 Task: Look for space in San Jose, United States from 9th June, 2023 to 16th June, 2023 for 2 adults in price range Rs.8000 to Rs.16000. Place can be entire place with 2 bedrooms having 2 beds and 1 bathroom. Property type can be house, flat, guest house. Booking option can be shelf check-in. Required host language is English.
Action: Mouse pressed left at (453, 111)
Screenshot: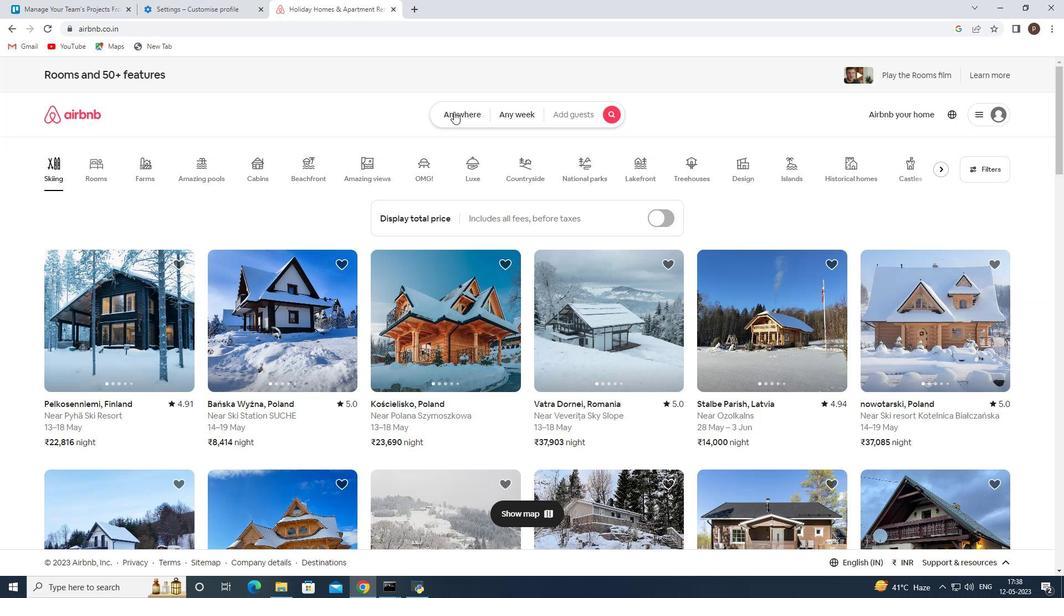 
Action: Mouse moved to (388, 152)
Screenshot: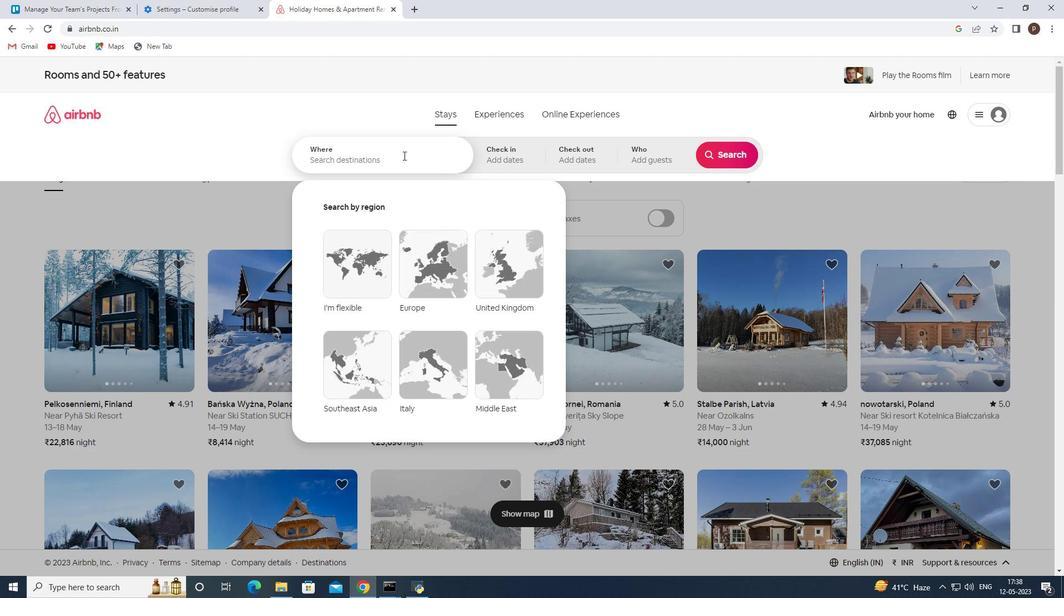 
Action: Mouse pressed left at (388, 152)
Screenshot: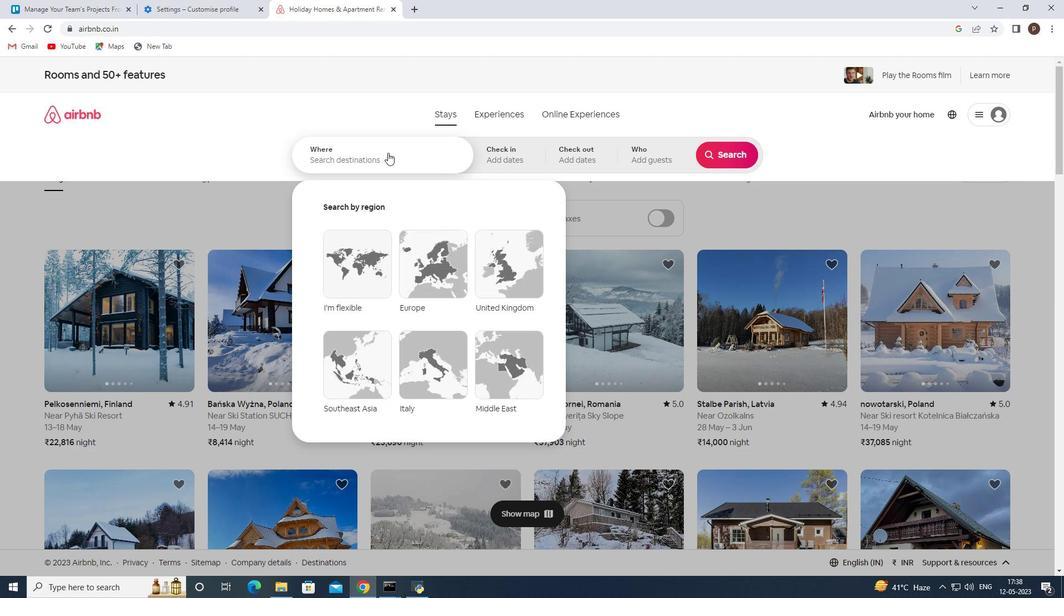 
Action: Mouse moved to (382, 157)
Screenshot: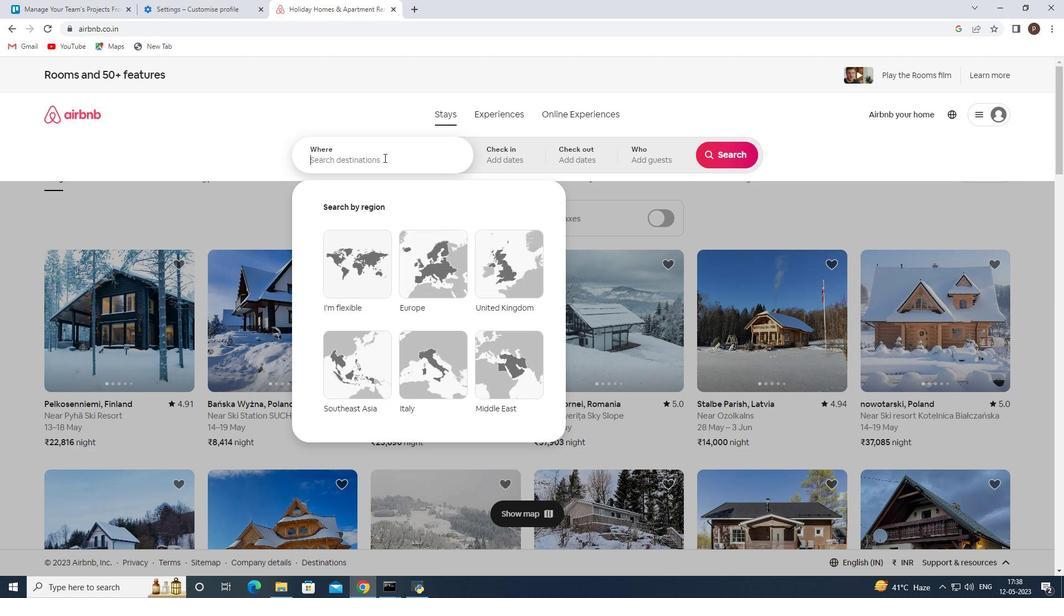 
Action: Key pressed <Key.caps_lock>S<Key.caps_lock>an<Key.space><Key.caps_lock>J<Key.caps_lock>ose,<Key.space>
Screenshot: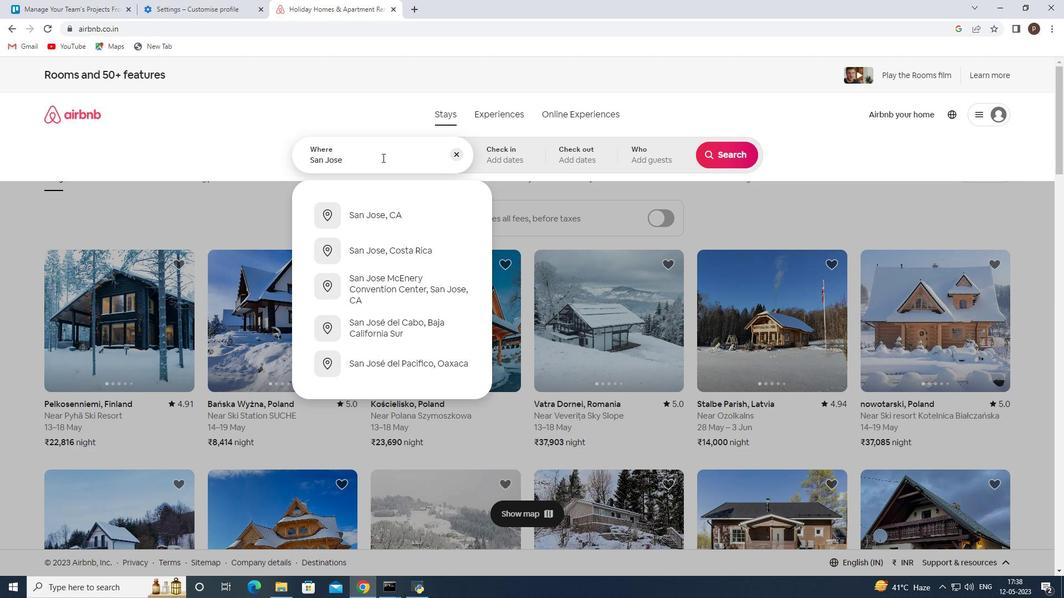 
Action: Mouse moved to (368, 250)
Screenshot: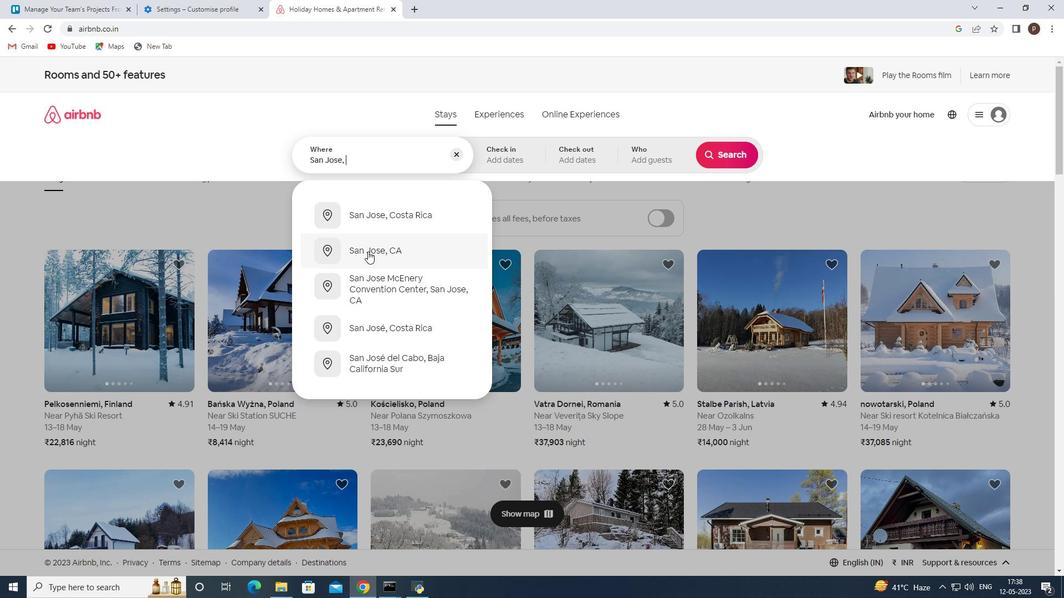 
Action: Mouse pressed left at (368, 250)
Screenshot: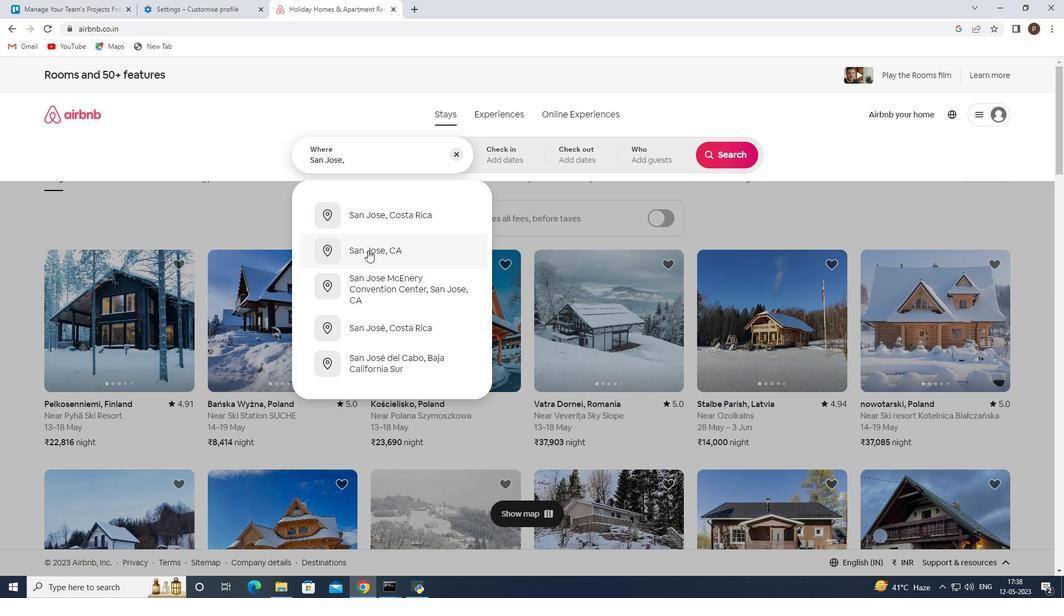 
Action: Mouse moved to (686, 312)
Screenshot: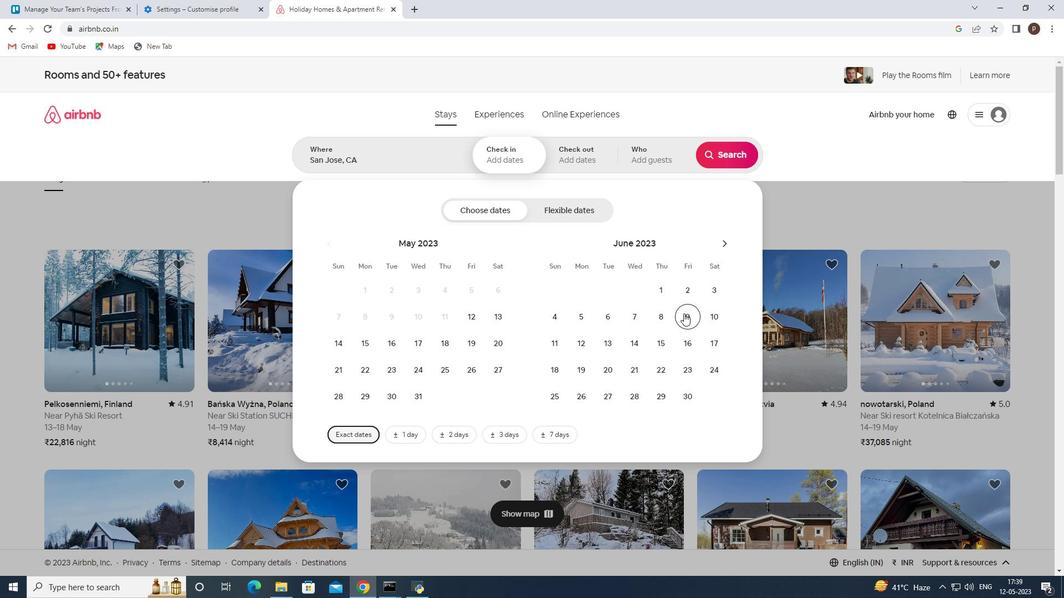 
Action: Mouse pressed left at (686, 312)
Screenshot: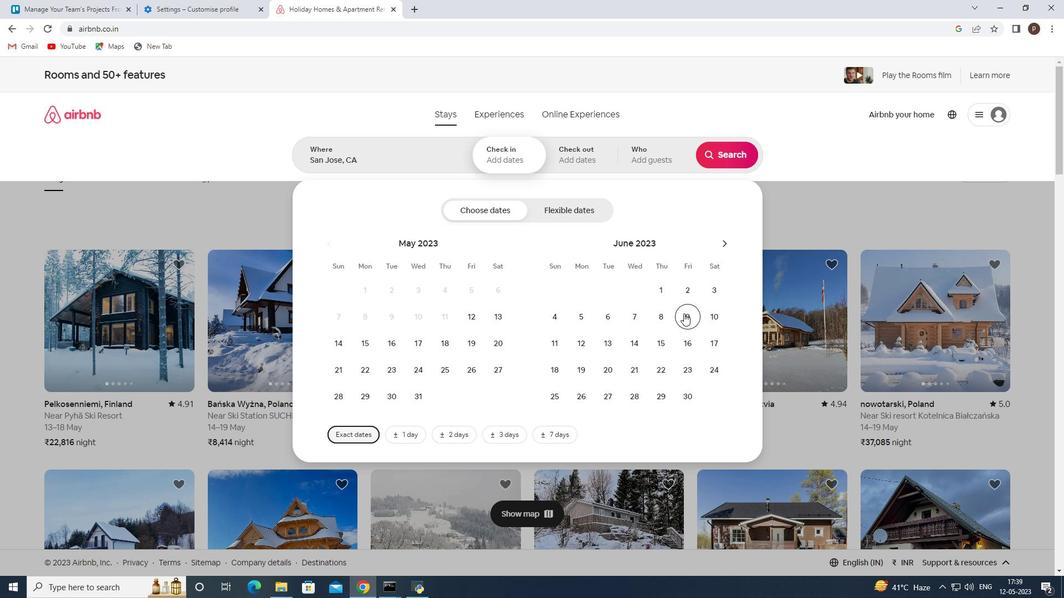 
Action: Mouse moved to (682, 342)
Screenshot: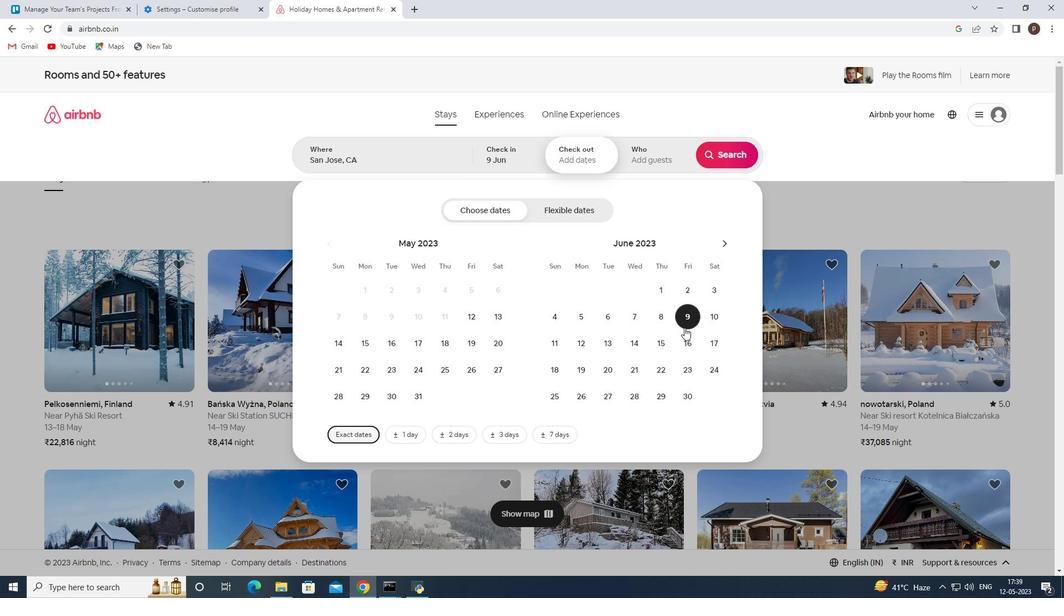 
Action: Mouse pressed left at (682, 342)
Screenshot: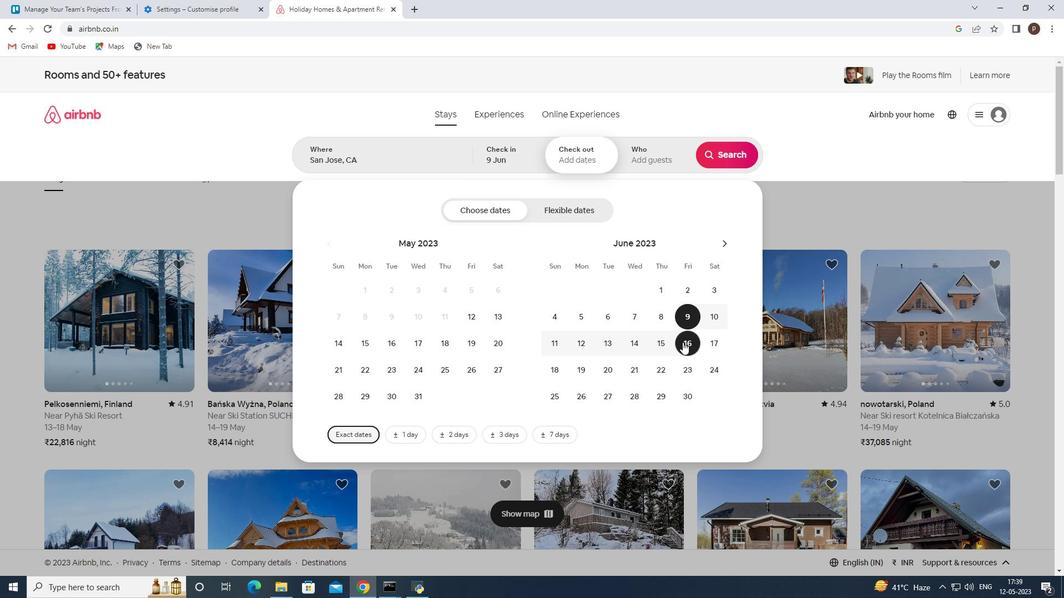 
Action: Mouse moved to (647, 160)
Screenshot: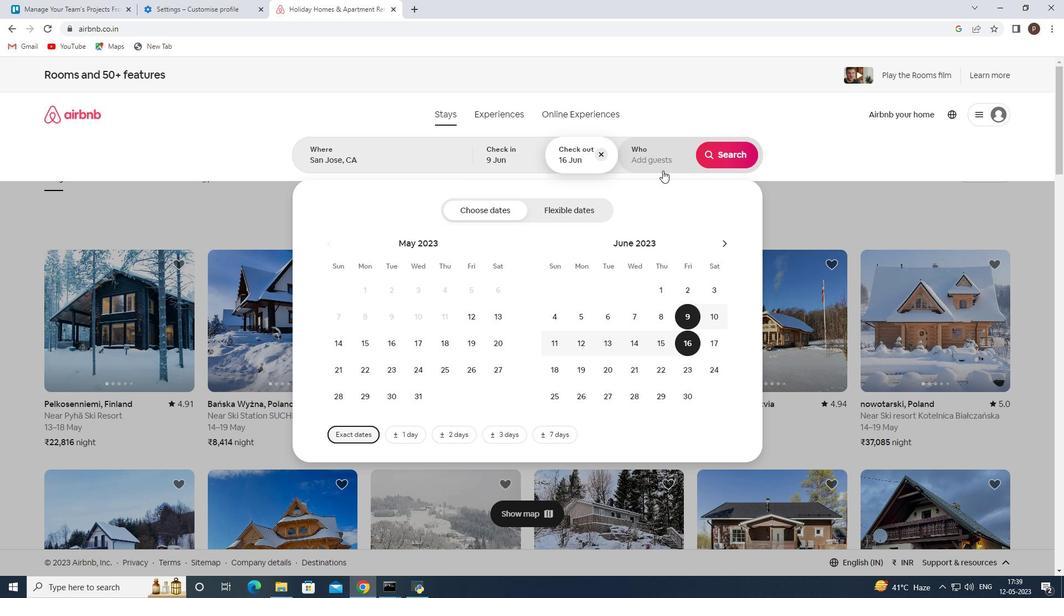 
Action: Mouse pressed left at (647, 160)
Screenshot: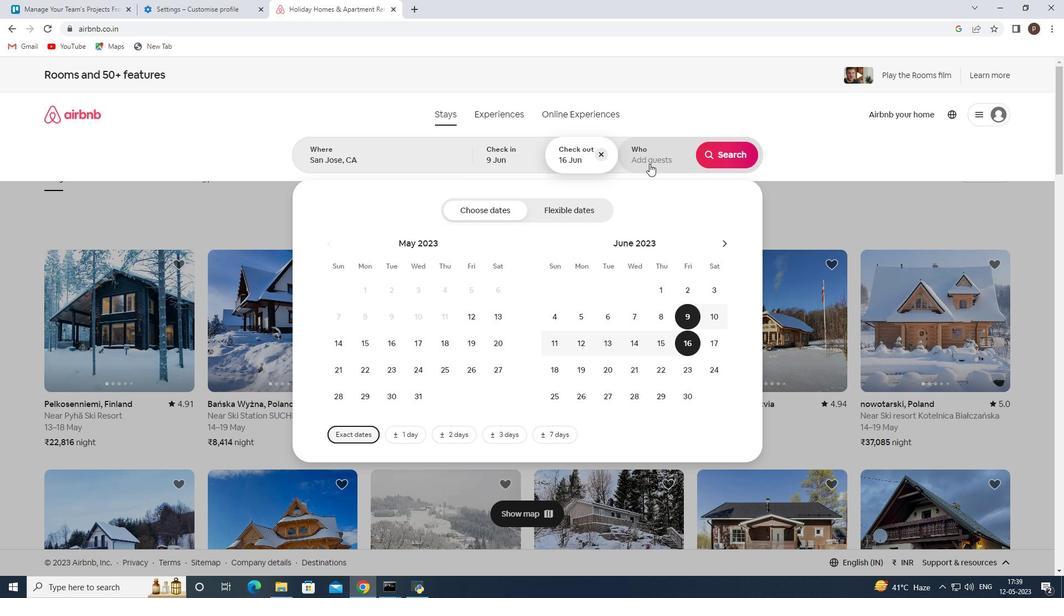 
Action: Mouse moved to (726, 210)
Screenshot: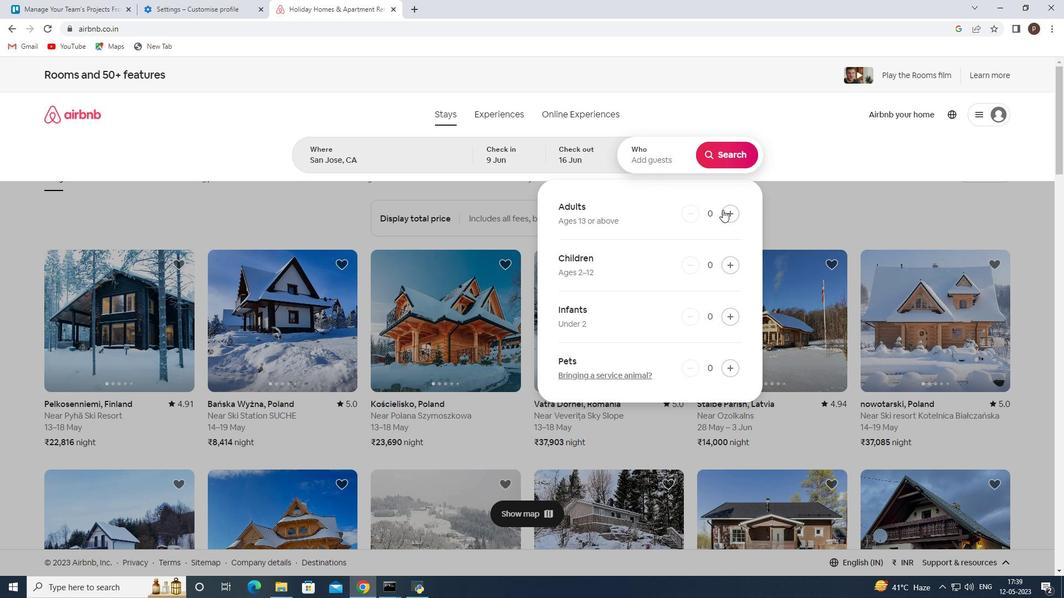 
Action: Mouse pressed left at (726, 210)
Screenshot: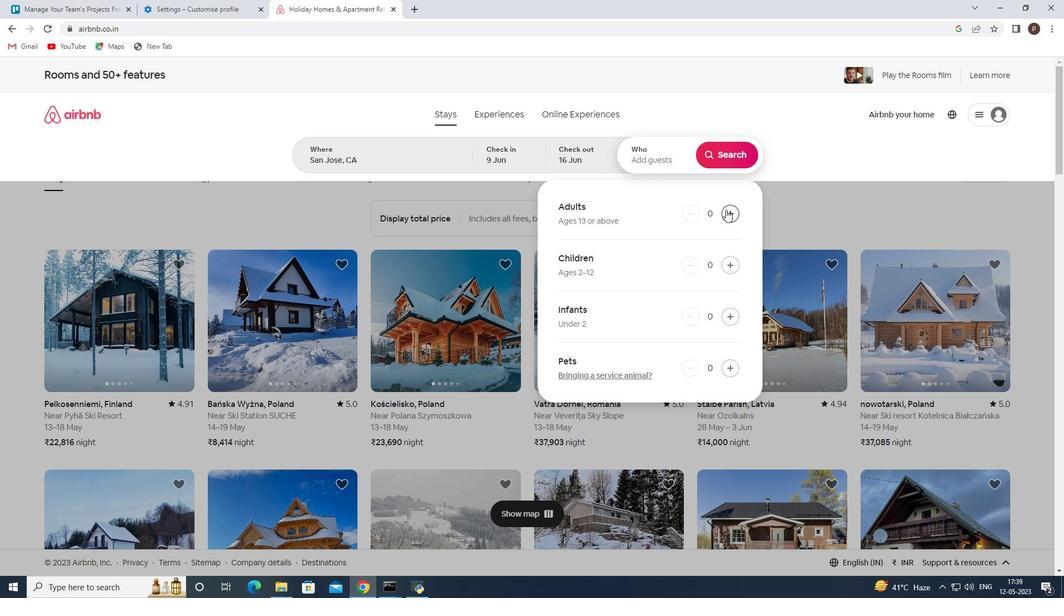 
Action: Mouse pressed left at (726, 210)
Screenshot: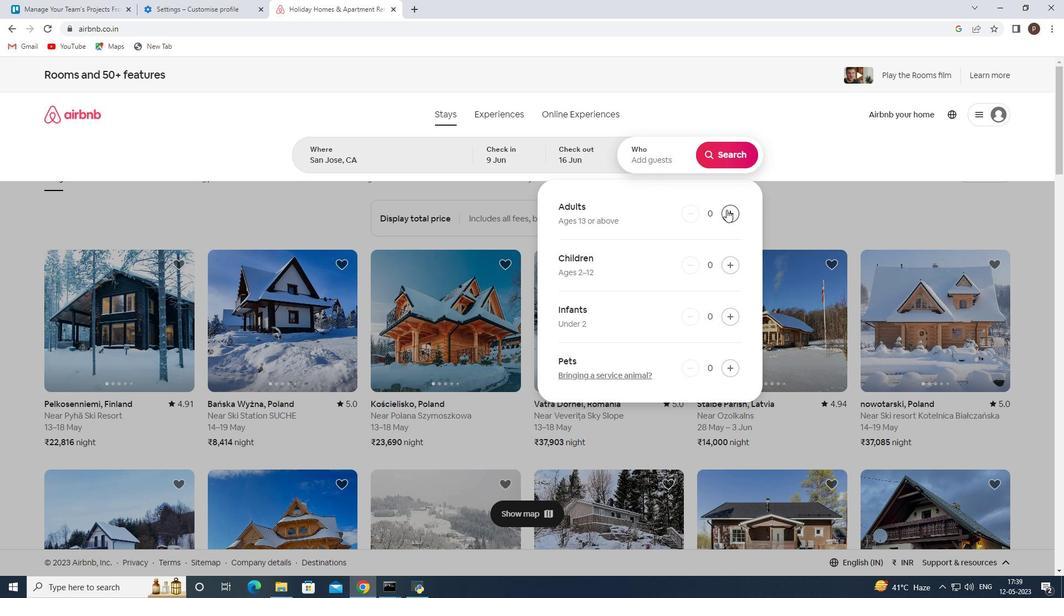 
Action: Mouse moved to (727, 153)
Screenshot: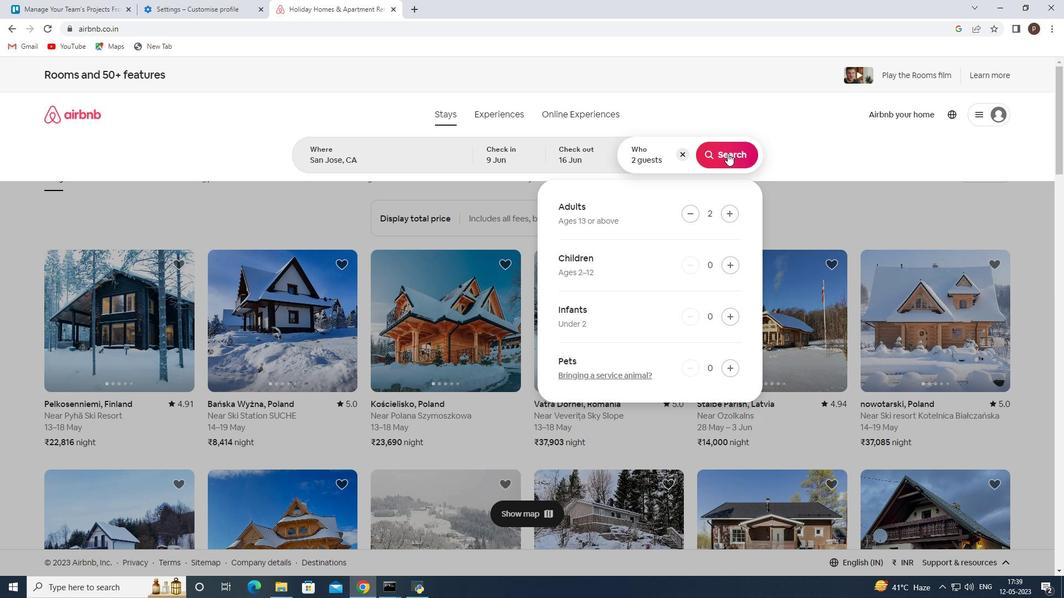 
Action: Mouse pressed left at (727, 153)
Screenshot: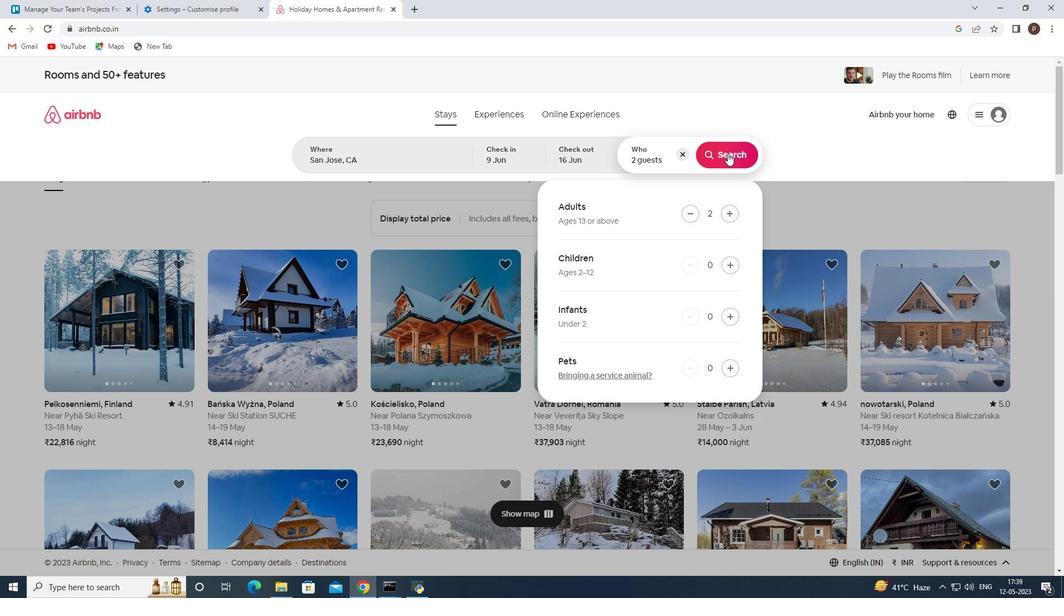 
Action: Mouse moved to (1003, 123)
Screenshot: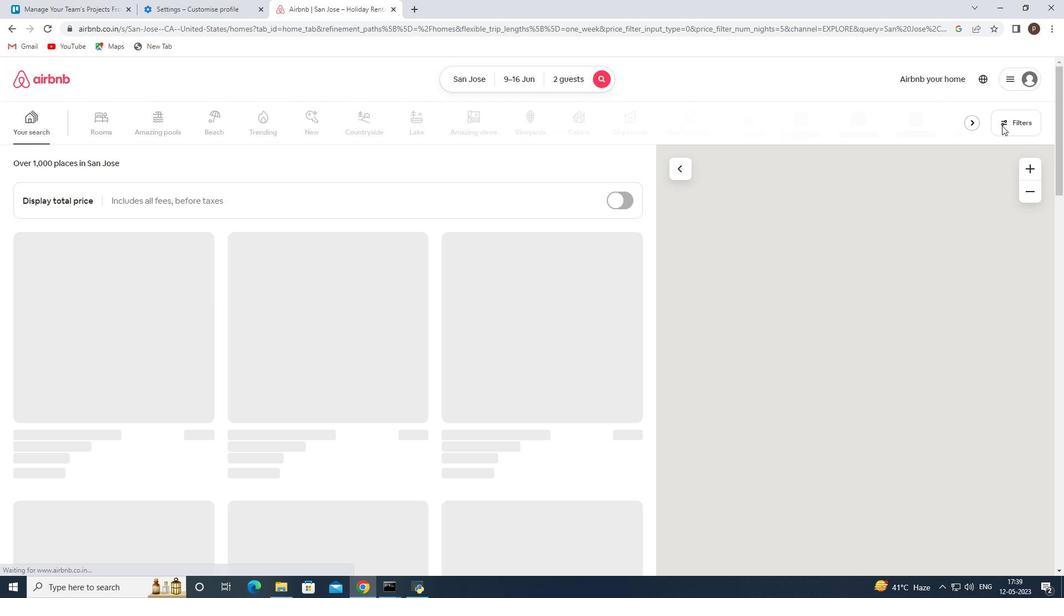 
Action: Mouse pressed left at (1003, 123)
Screenshot: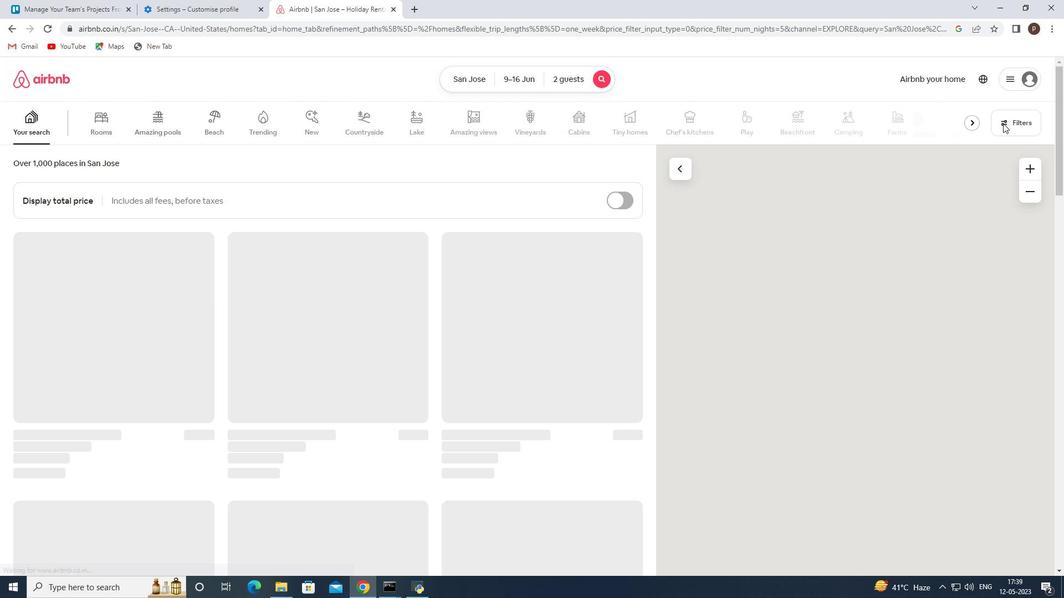 
Action: Mouse moved to (366, 398)
Screenshot: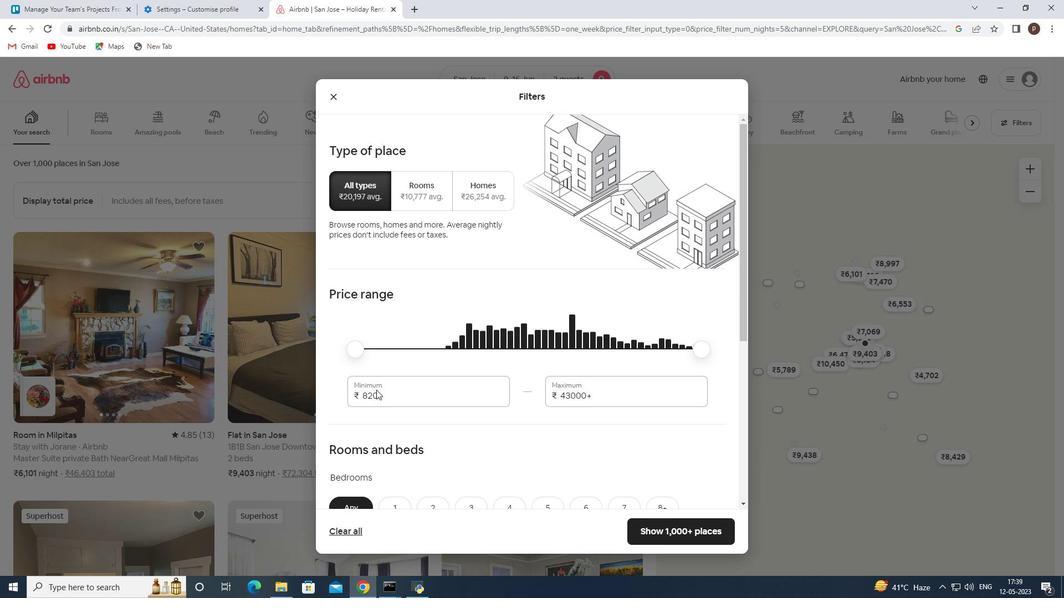 
Action: Mouse pressed left at (366, 398)
Screenshot: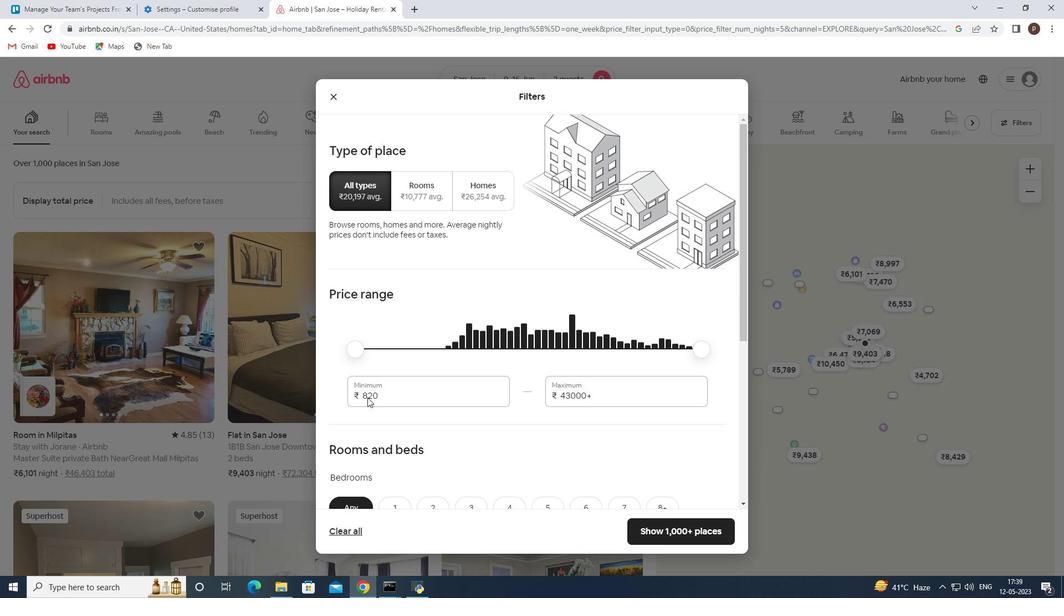 
Action: Mouse pressed left at (366, 398)
Screenshot: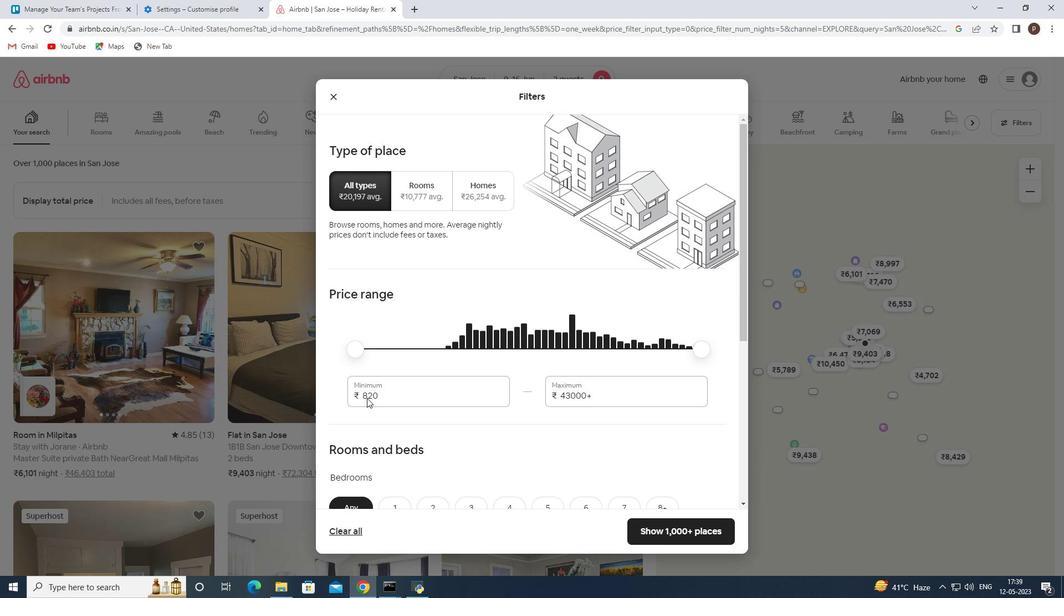 
Action: Key pressed 8000<Key.tab>16000
Screenshot: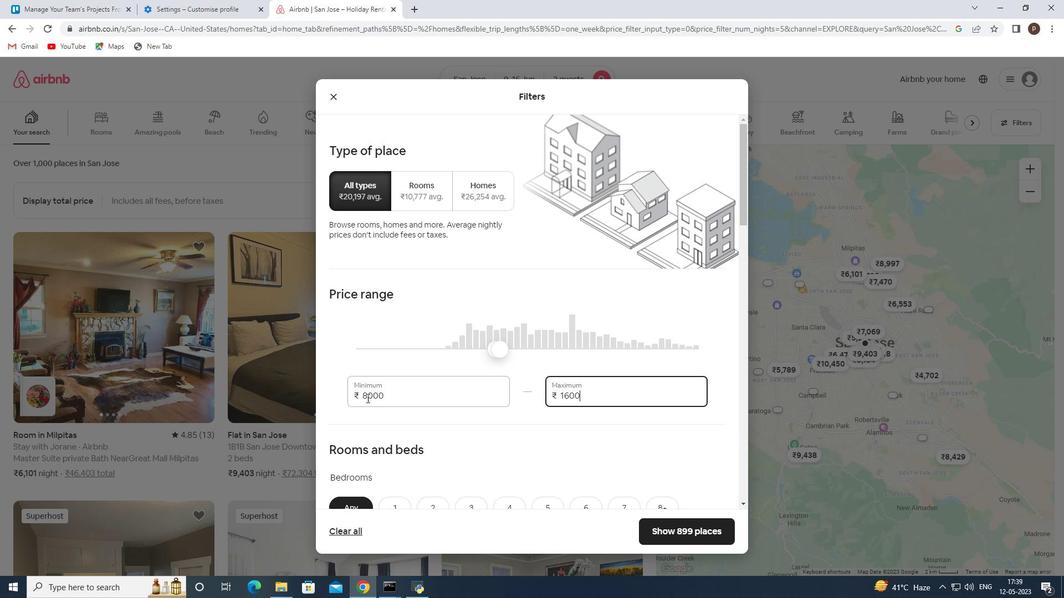 
Action: Mouse moved to (366, 398)
Screenshot: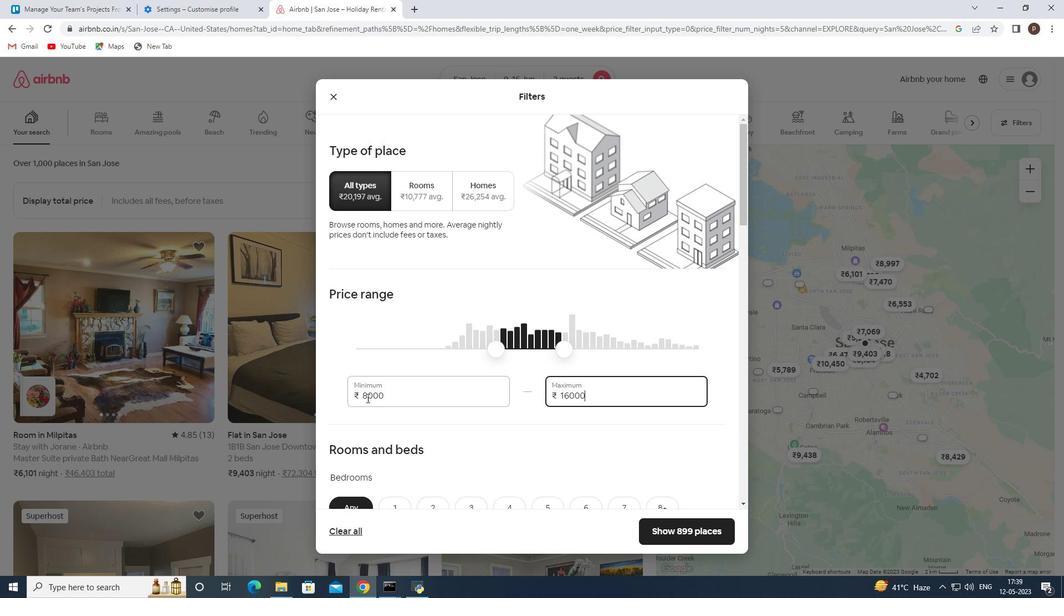 
Action: Mouse scrolled (366, 397) with delta (0, 0)
Screenshot: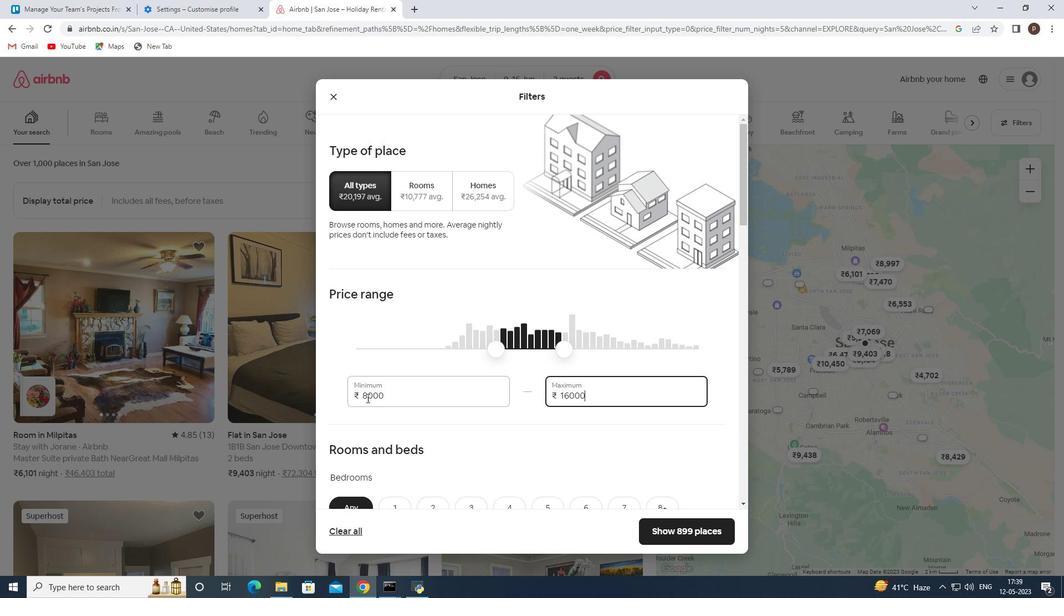 
Action: Mouse moved to (366, 399)
Screenshot: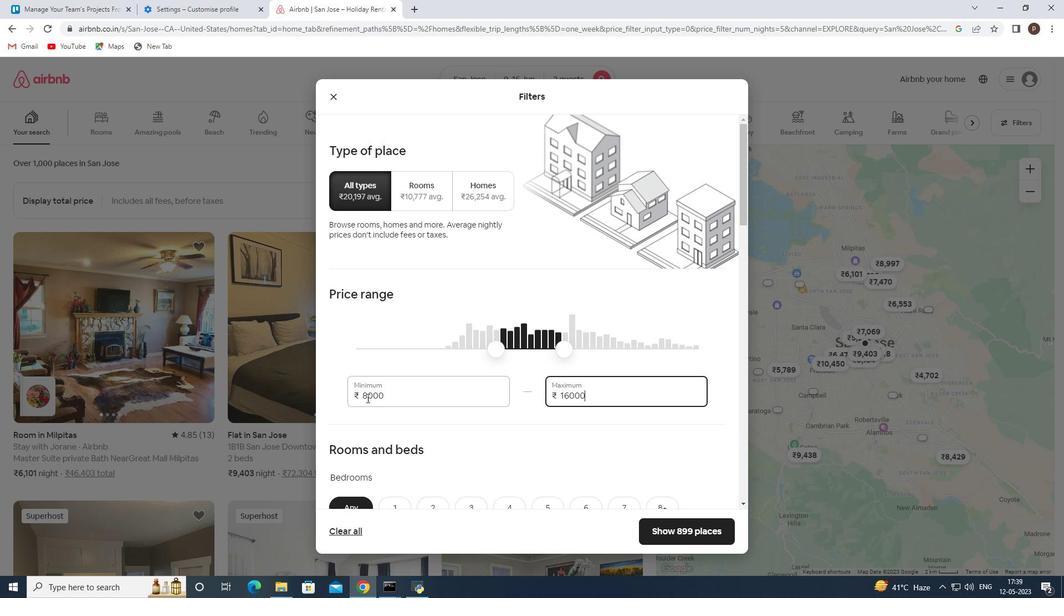 
Action: Mouse scrolled (366, 398) with delta (0, 0)
Screenshot: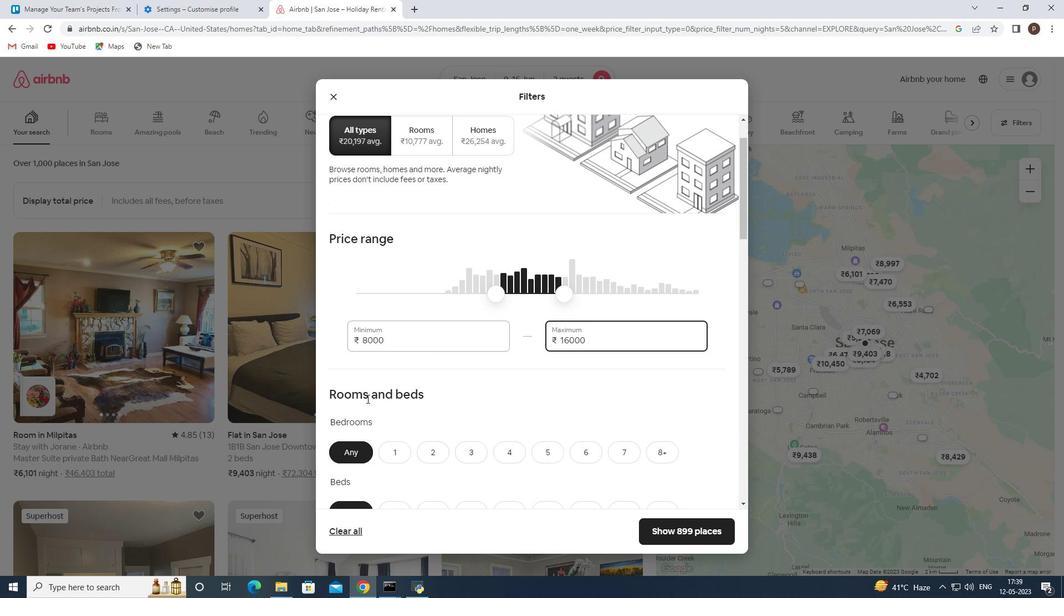 
Action: Mouse scrolled (366, 398) with delta (0, 0)
Screenshot: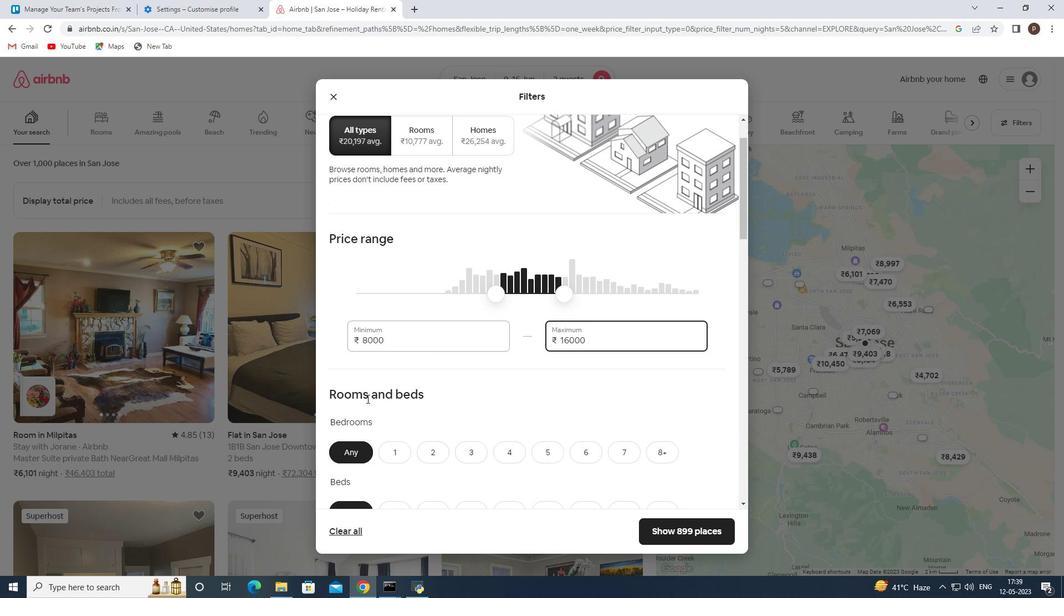 
Action: Mouse moved to (363, 389)
Screenshot: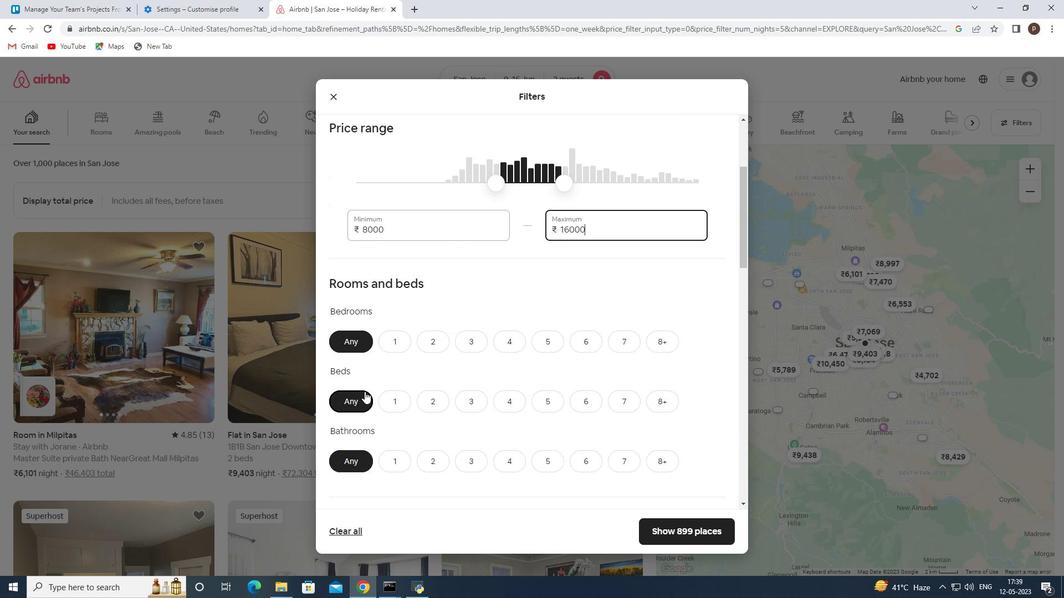 
Action: Mouse scrolled (363, 388) with delta (0, 0)
Screenshot: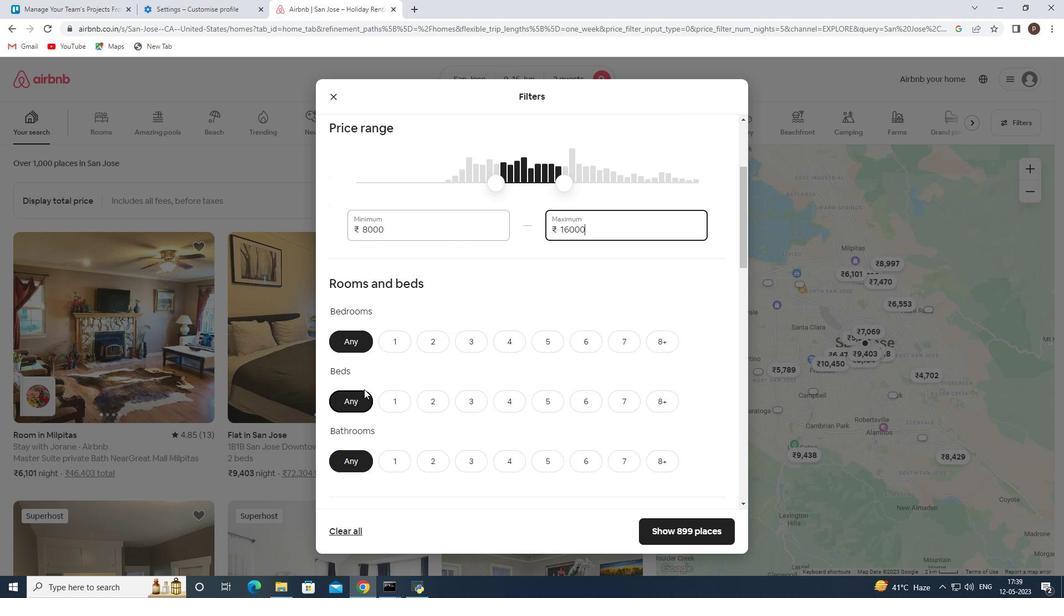 
Action: Mouse moved to (434, 284)
Screenshot: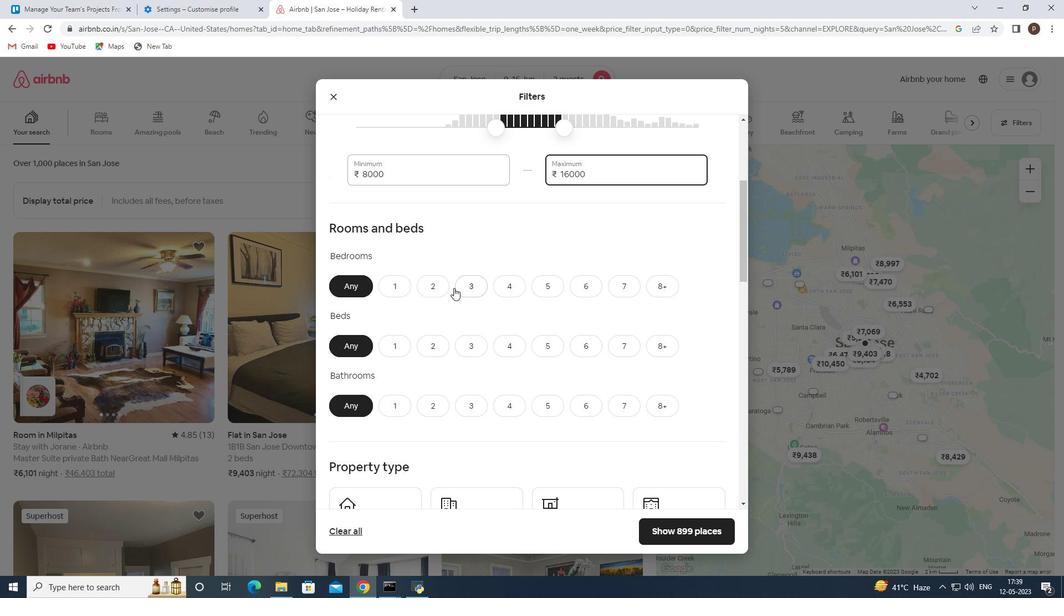 
Action: Mouse pressed left at (434, 284)
Screenshot: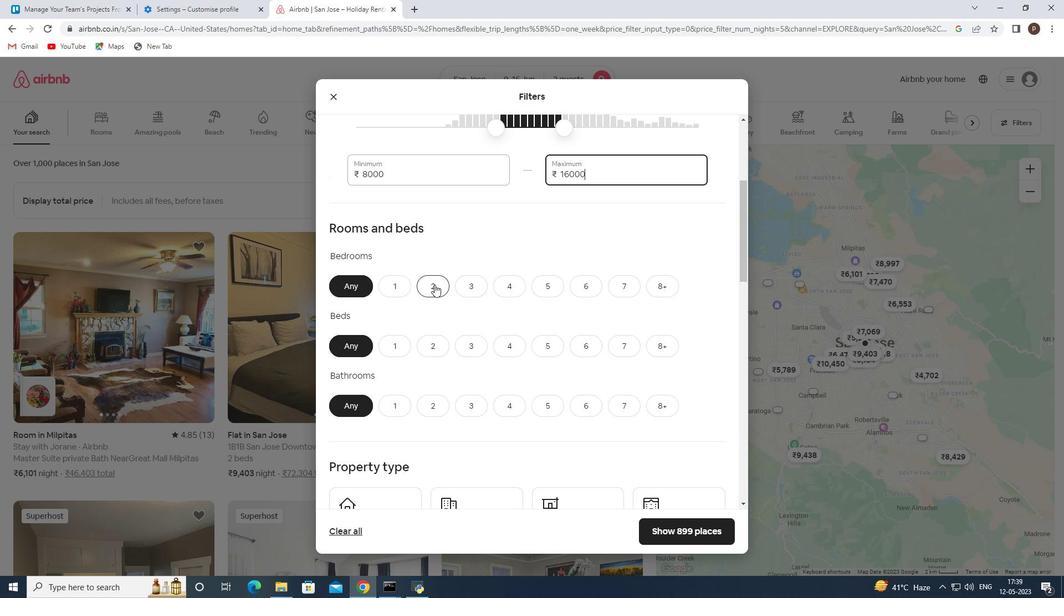 
Action: Mouse moved to (432, 342)
Screenshot: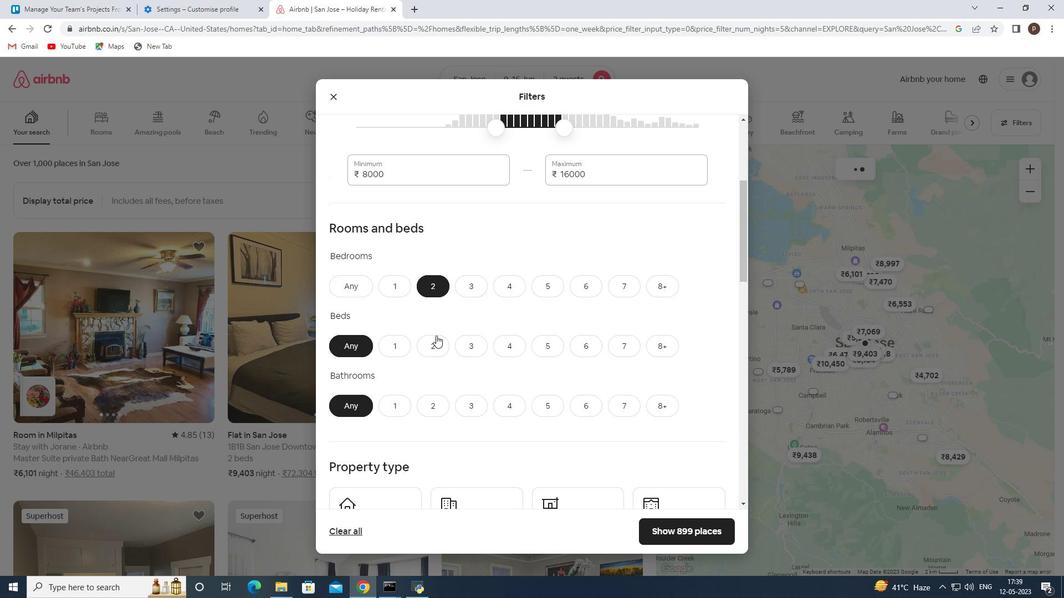 
Action: Mouse pressed left at (432, 342)
Screenshot: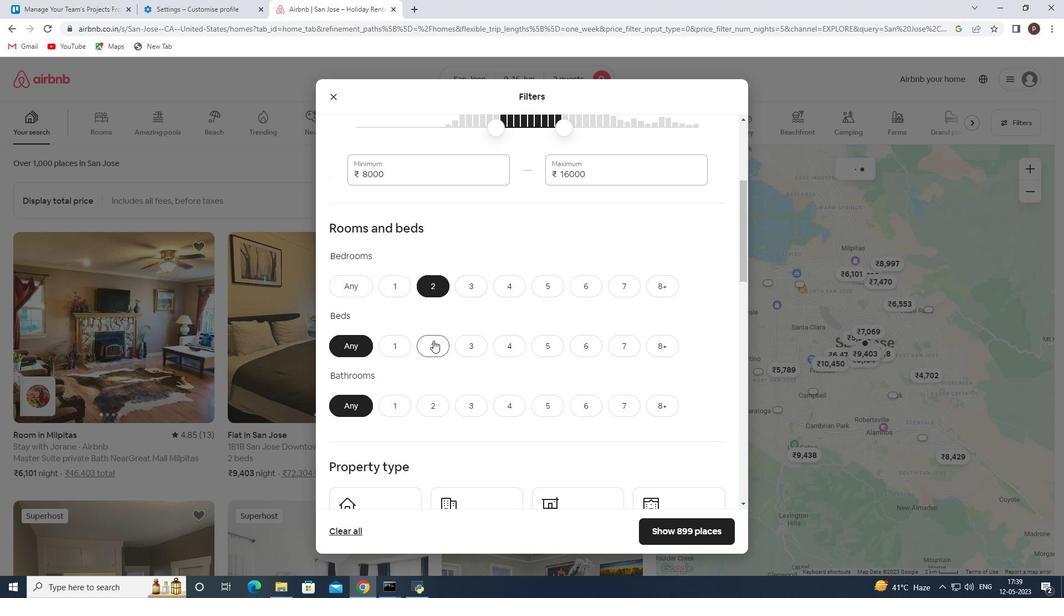 
Action: Mouse moved to (399, 408)
Screenshot: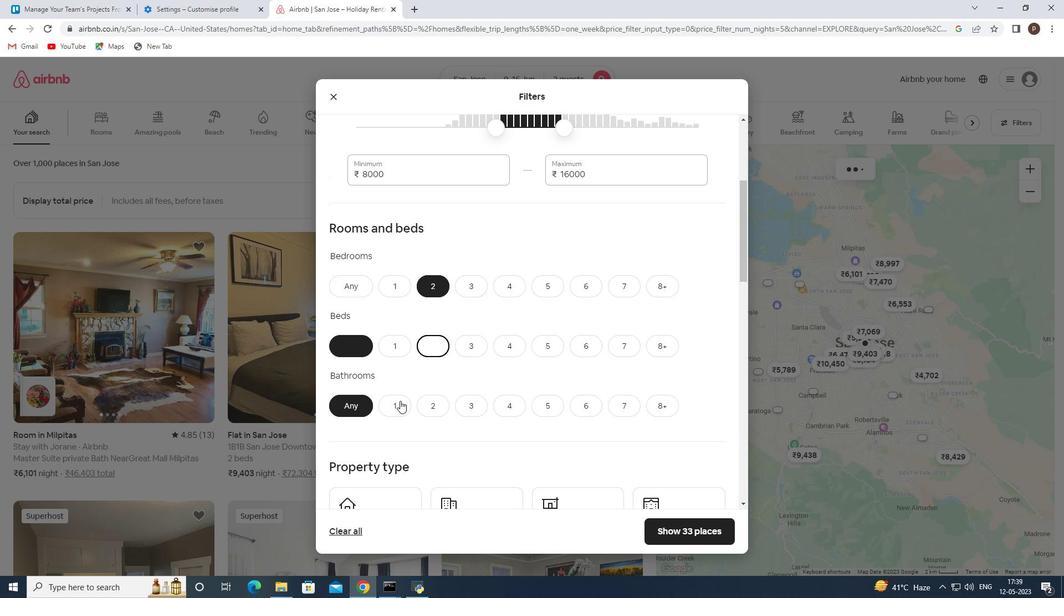 
Action: Mouse pressed left at (399, 408)
Screenshot: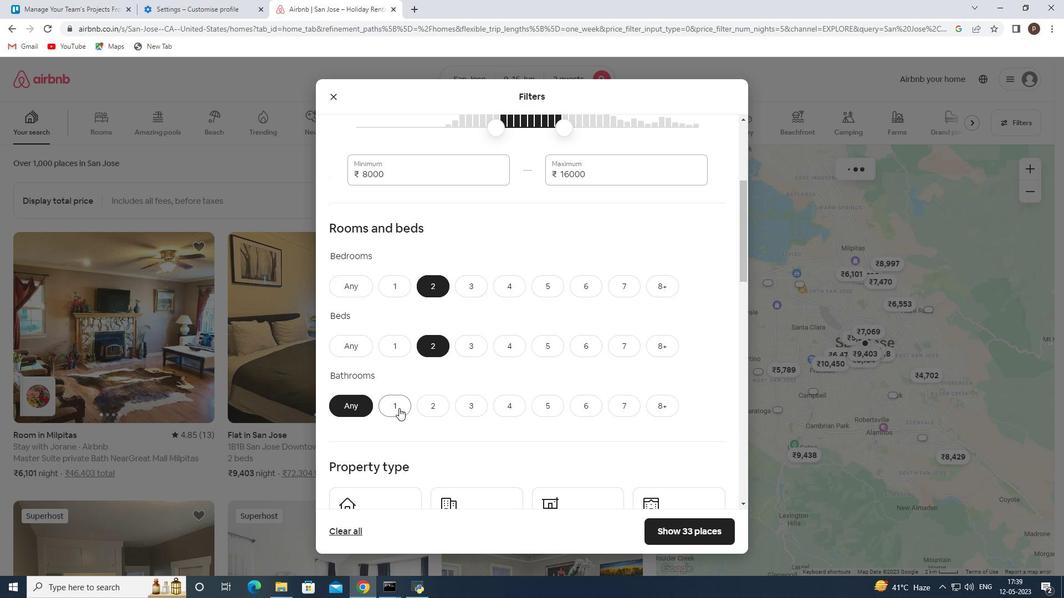
Action: Mouse moved to (398, 407)
Screenshot: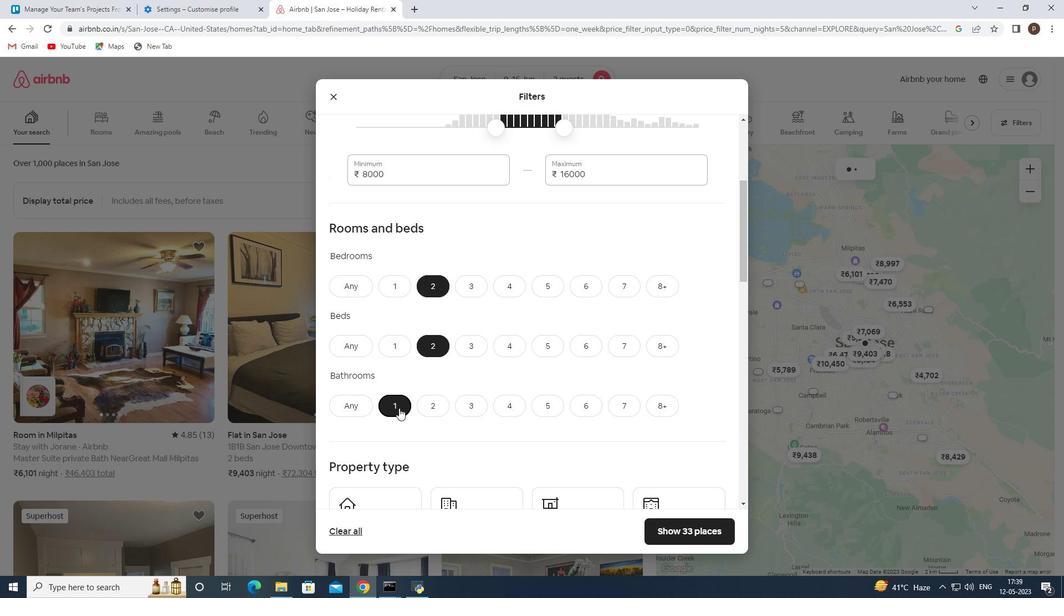 
Action: Mouse scrolled (398, 406) with delta (0, 0)
Screenshot: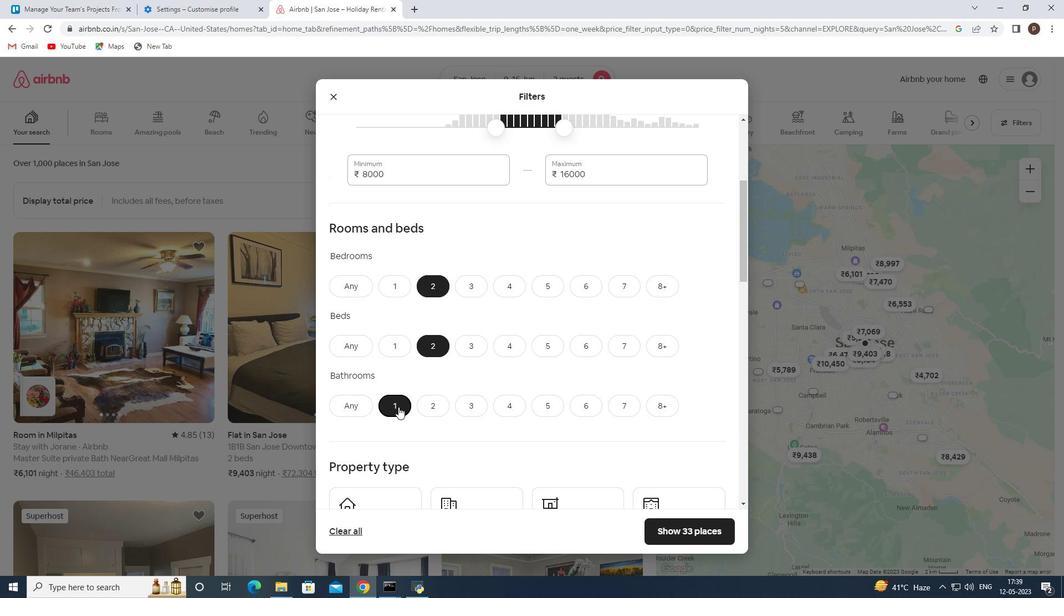 
Action: Mouse moved to (465, 365)
Screenshot: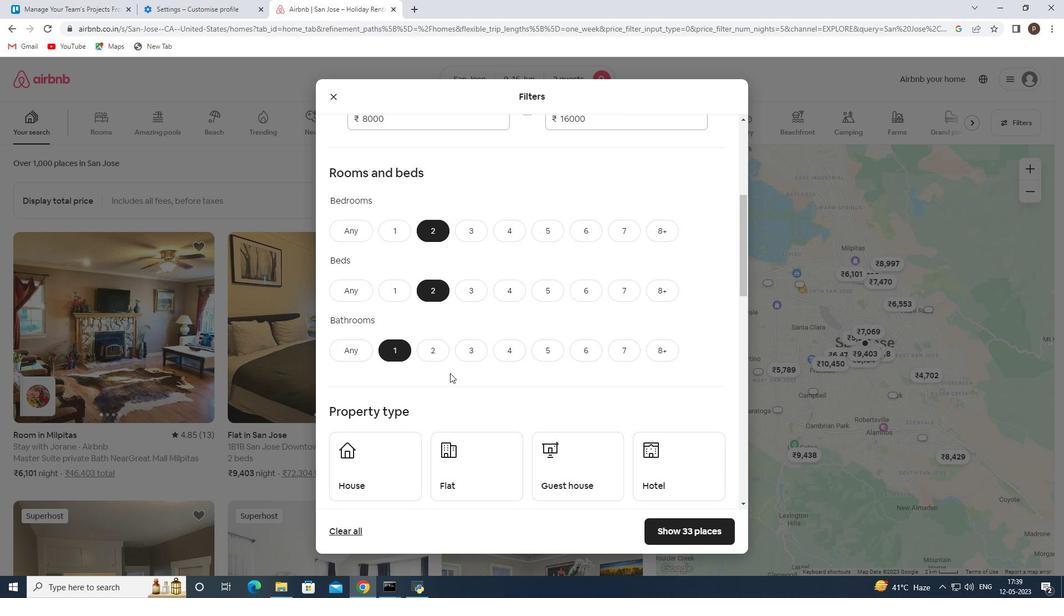 
Action: Mouse scrolled (465, 364) with delta (0, 0)
Screenshot: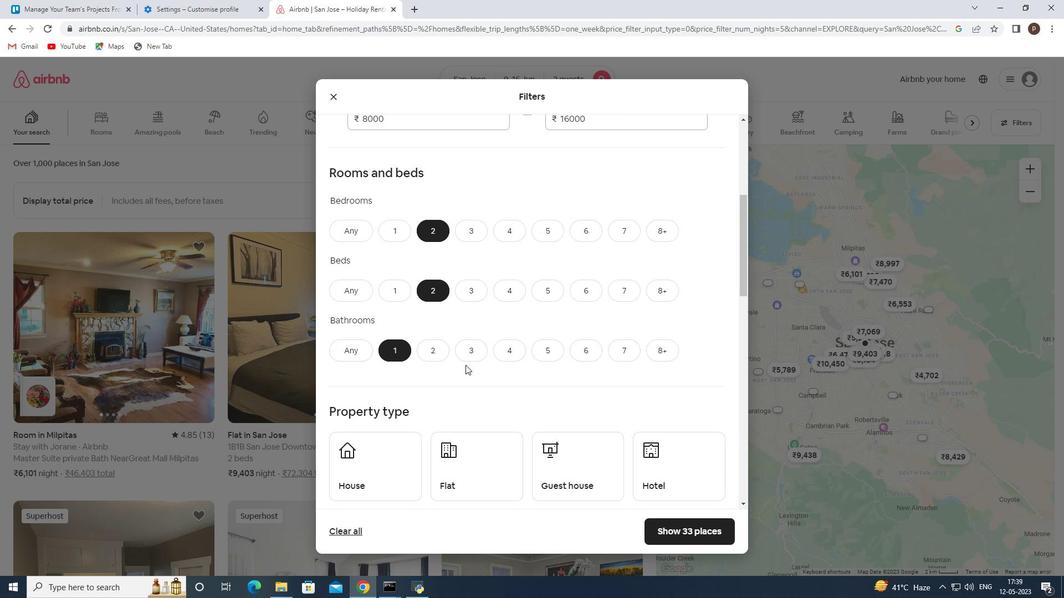 
Action: Mouse scrolled (465, 364) with delta (0, 0)
Screenshot: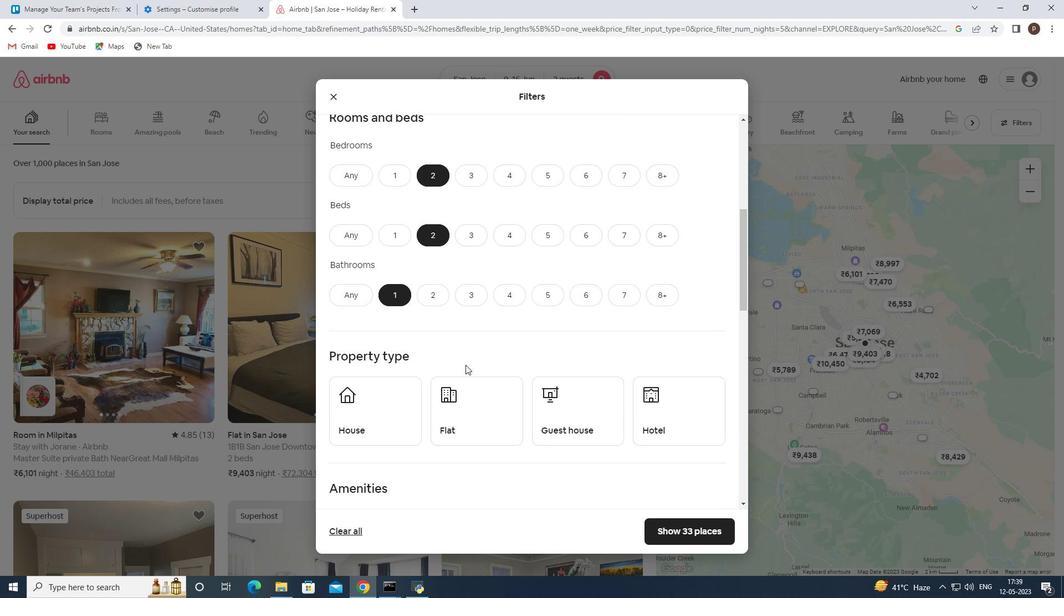 
Action: Mouse moved to (396, 370)
Screenshot: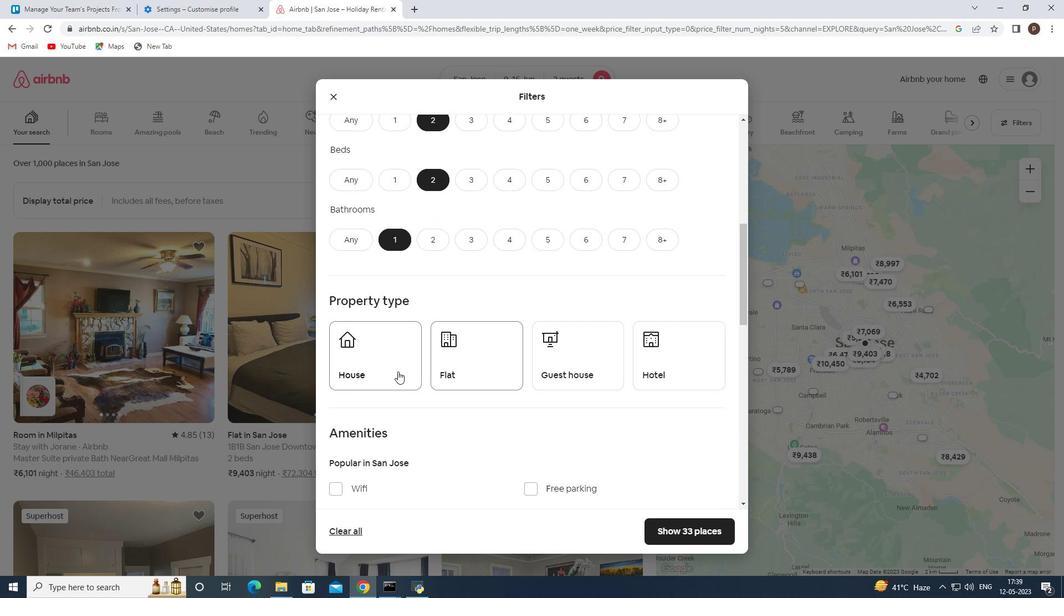 
Action: Mouse pressed left at (396, 370)
Screenshot: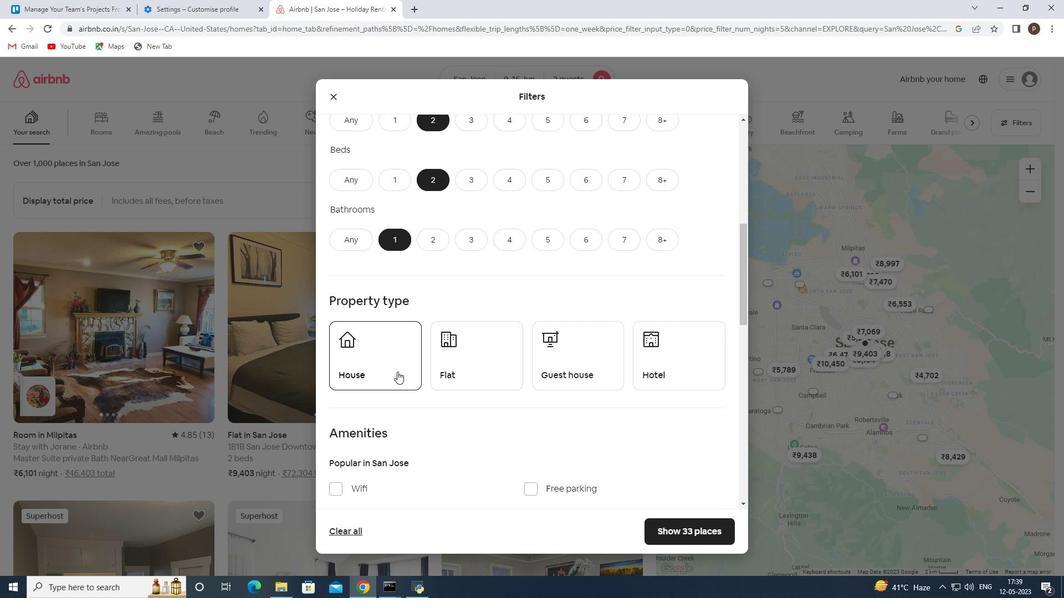 
Action: Mouse moved to (492, 373)
Screenshot: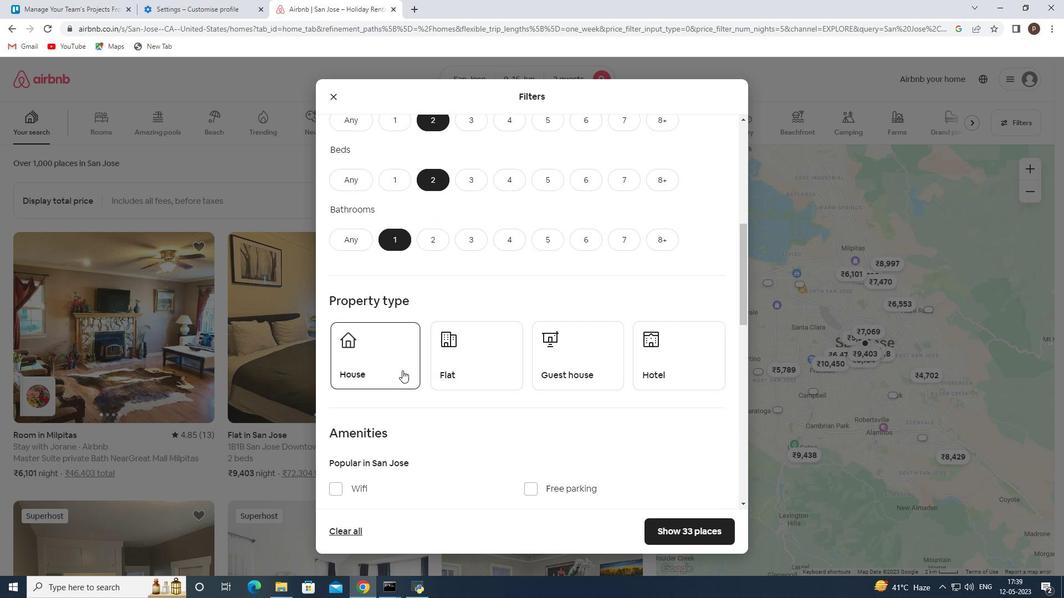 
Action: Mouse pressed left at (492, 373)
Screenshot: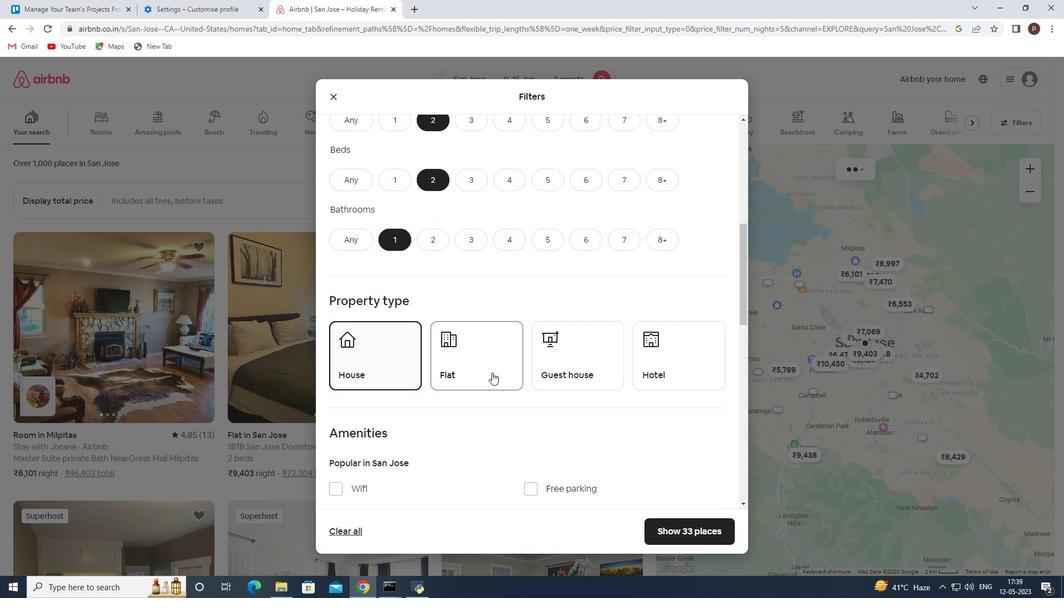 
Action: Mouse moved to (575, 371)
Screenshot: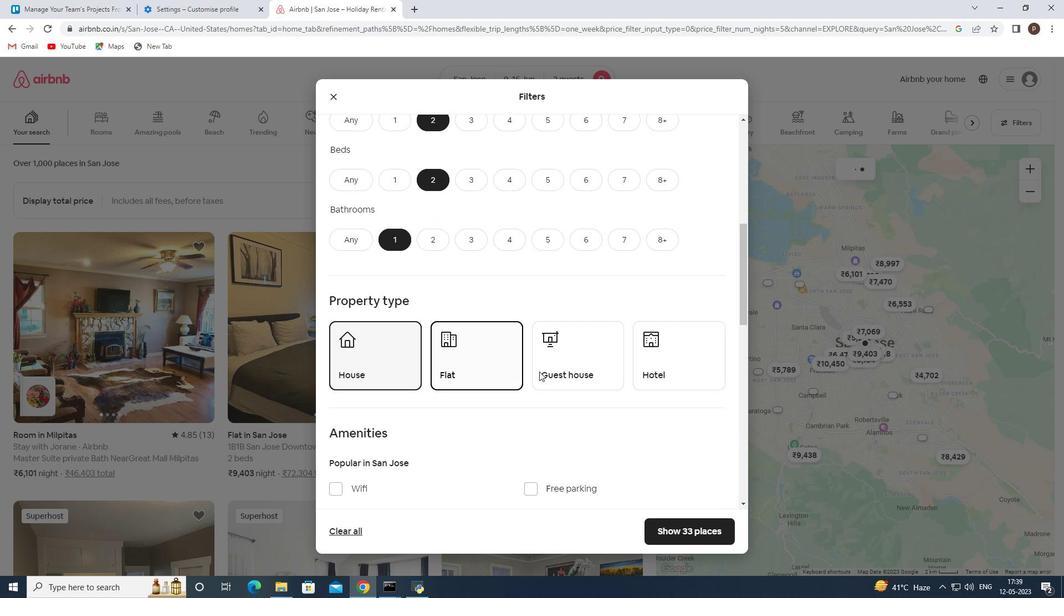 
Action: Mouse pressed left at (575, 371)
Screenshot: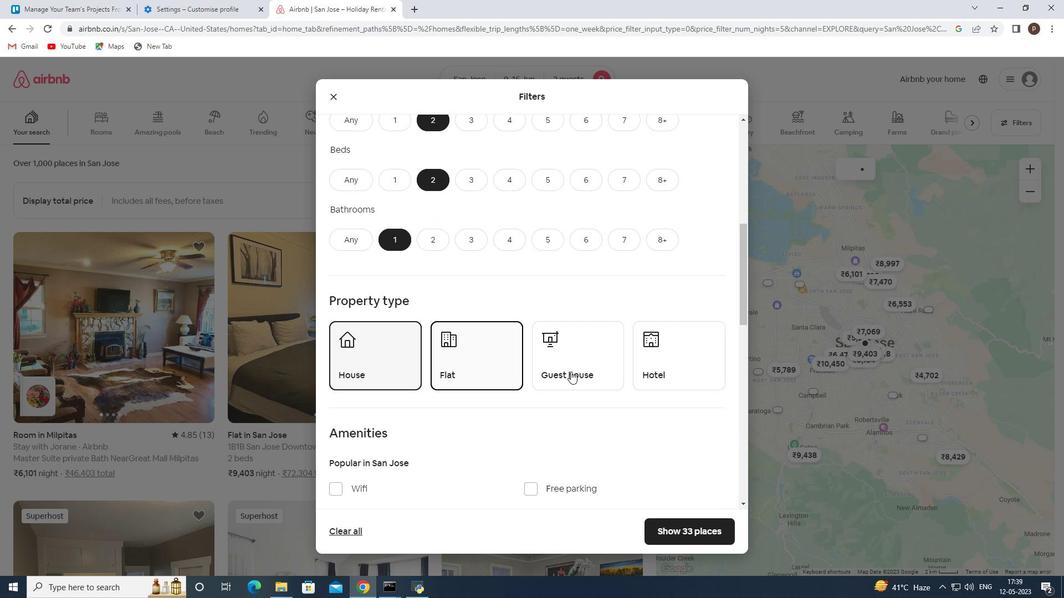 
Action: Mouse moved to (568, 364)
Screenshot: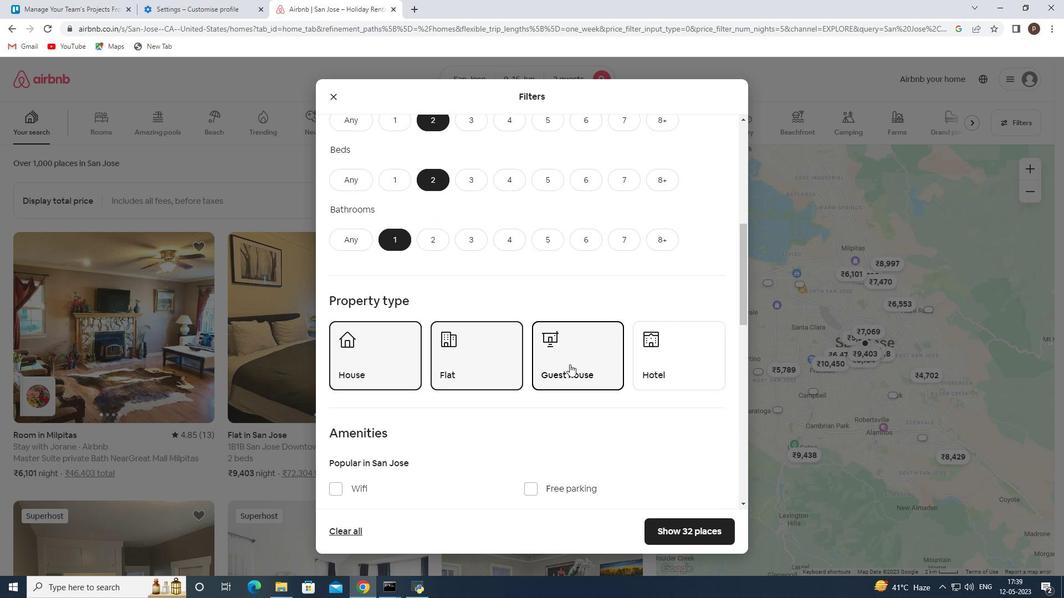
Action: Mouse scrolled (568, 364) with delta (0, 0)
Screenshot: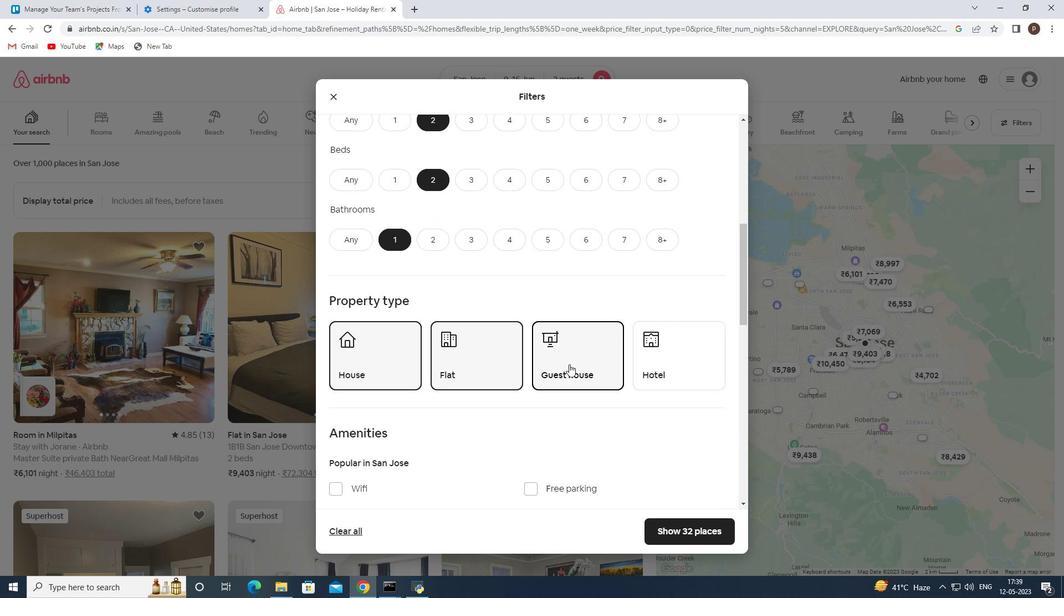 
Action: Mouse scrolled (568, 364) with delta (0, 0)
Screenshot: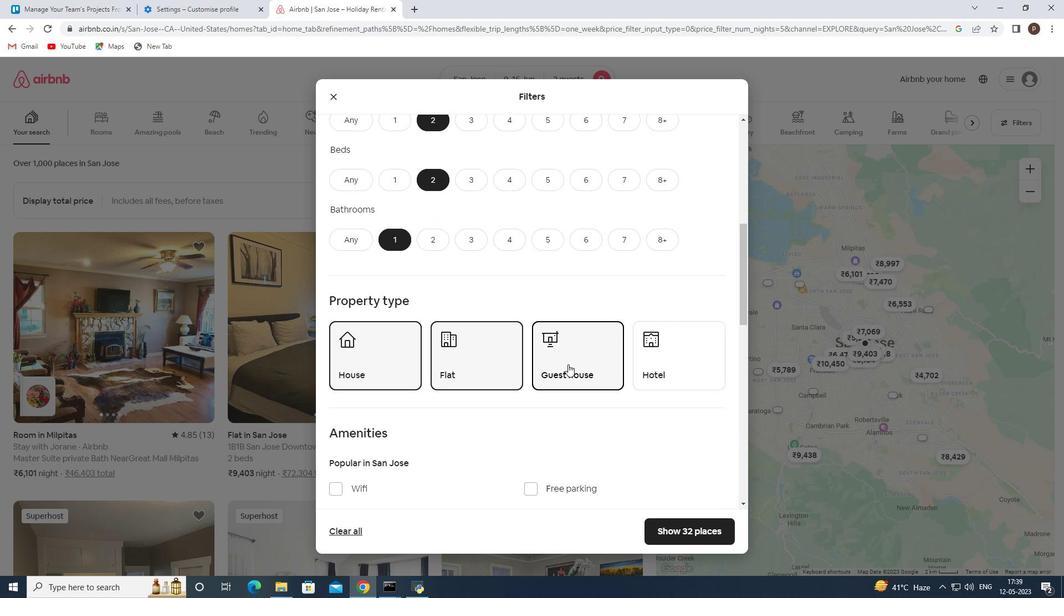 
Action: Mouse moved to (550, 361)
Screenshot: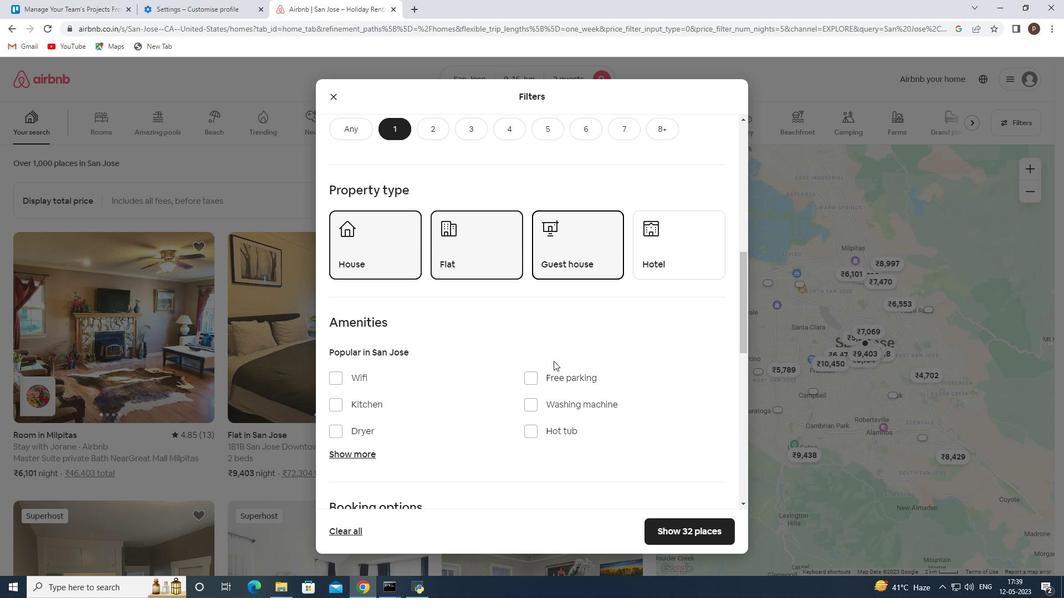
Action: Mouse scrolled (550, 360) with delta (0, 0)
Screenshot: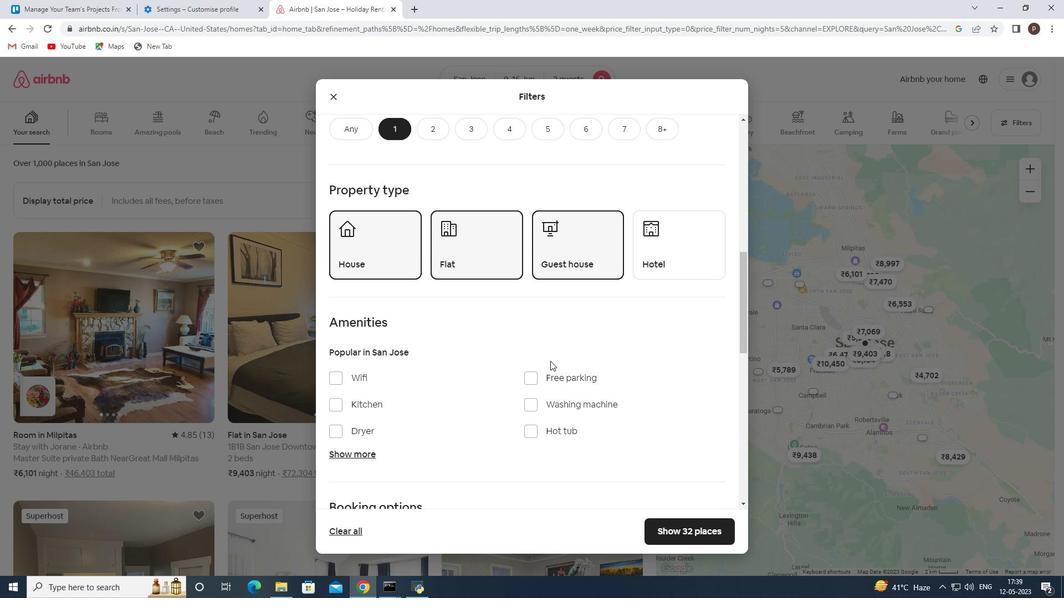 
Action: Mouse scrolled (550, 360) with delta (0, 0)
Screenshot: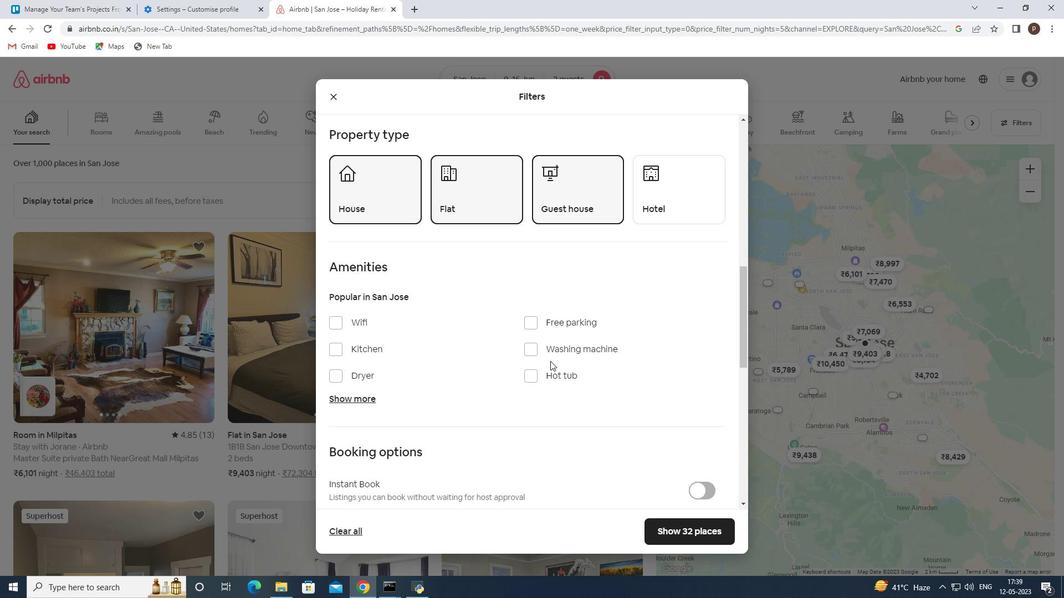 
Action: Mouse scrolled (550, 360) with delta (0, 0)
Screenshot: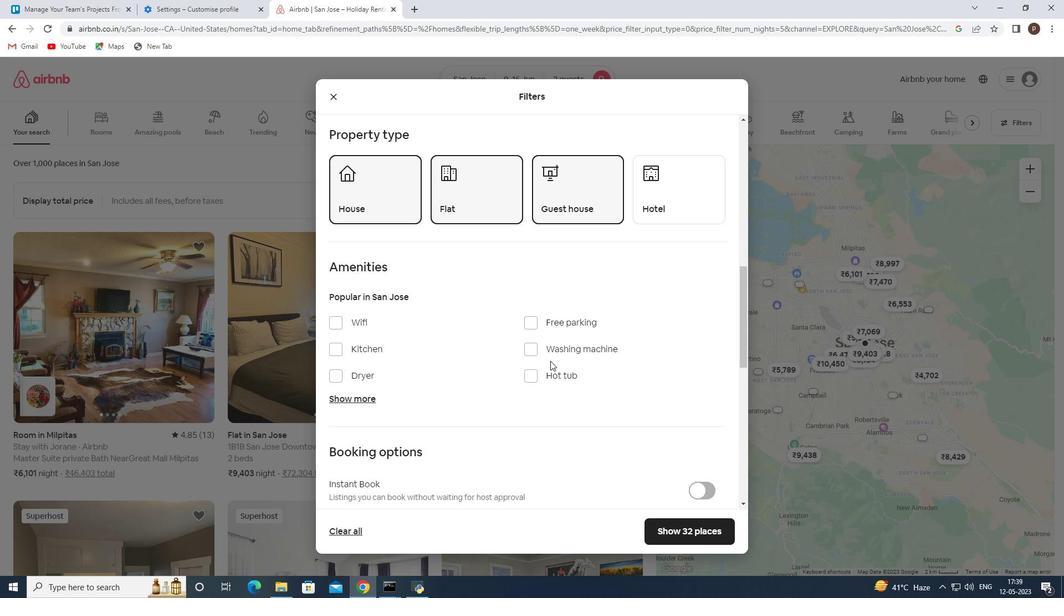 
Action: Mouse moved to (698, 414)
Screenshot: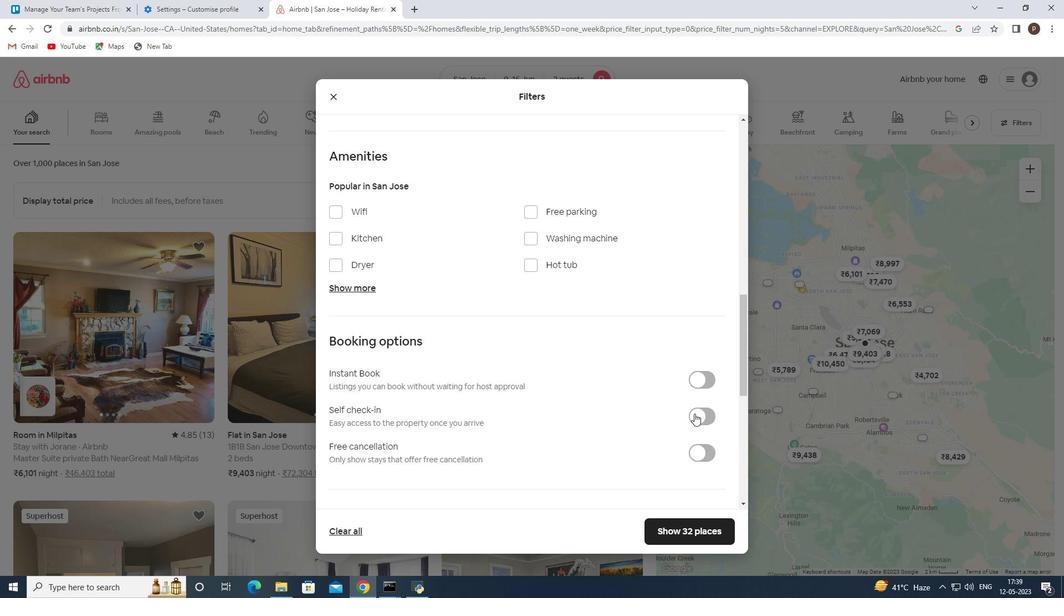 
Action: Mouse pressed left at (698, 414)
Screenshot: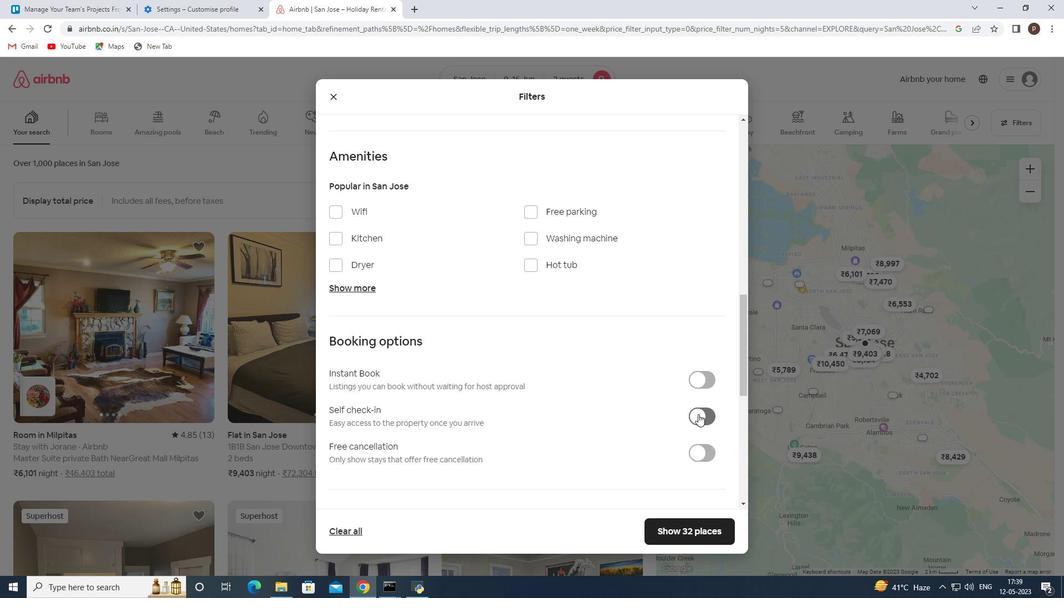 
Action: Mouse moved to (623, 391)
Screenshot: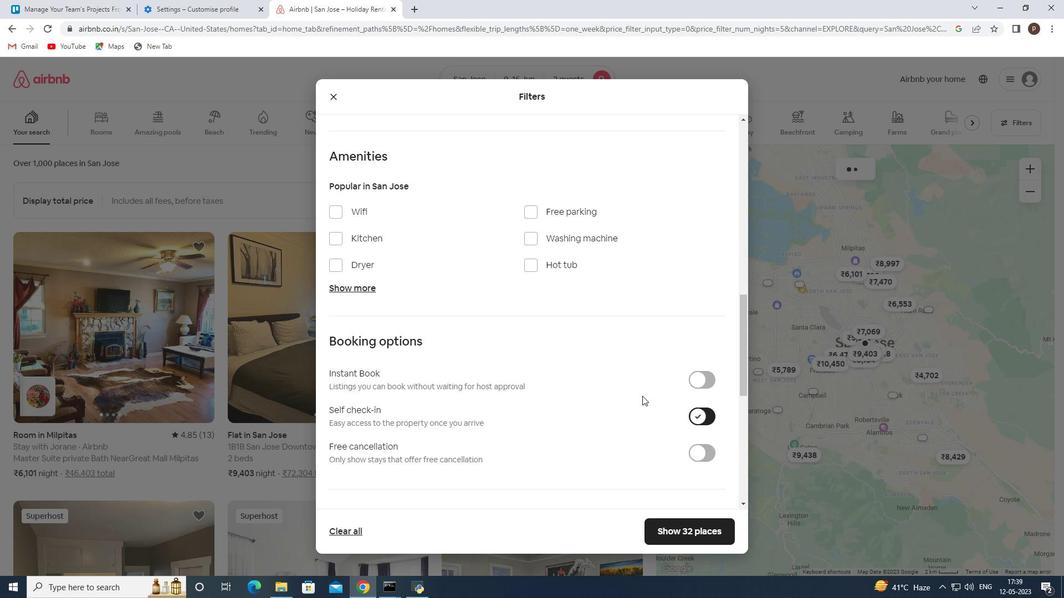
Action: Mouse scrolled (623, 390) with delta (0, 0)
Screenshot: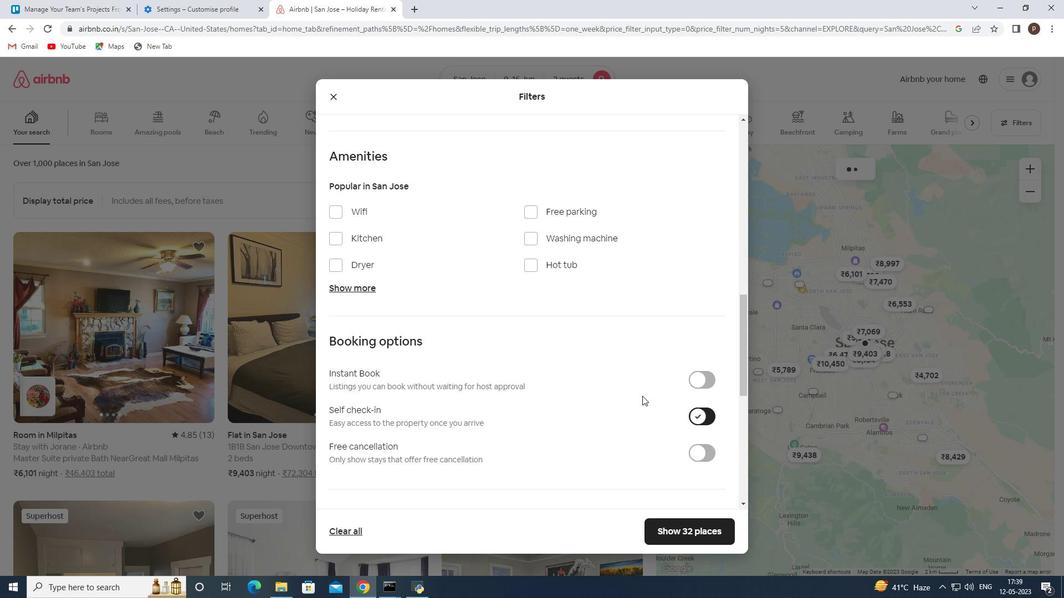 
Action: Mouse moved to (623, 391)
Screenshot: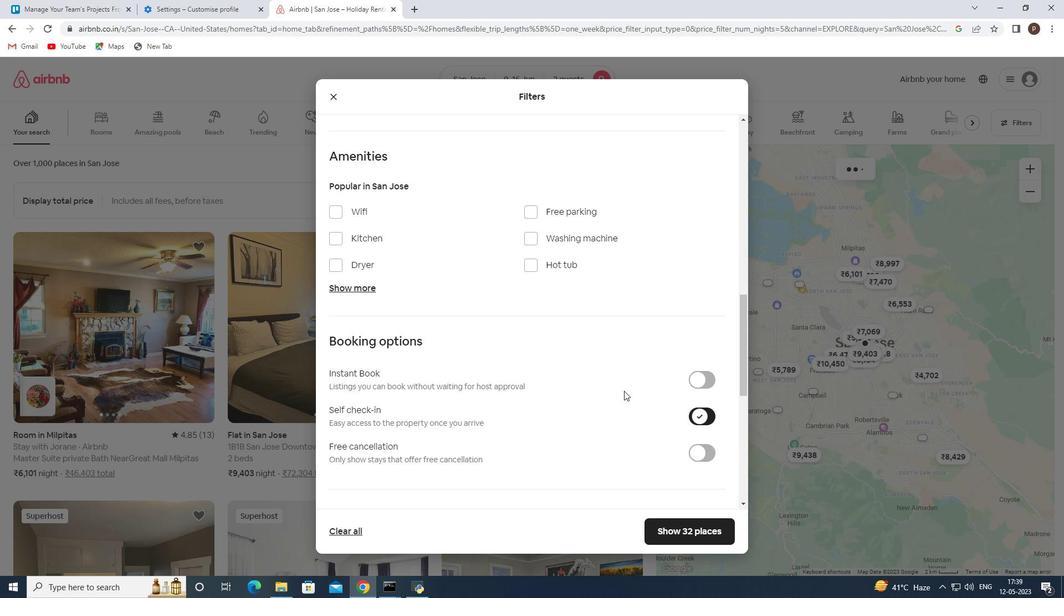 
Action: Mouse scrolled (623, 390) with delta (0, 0)
Screenshot: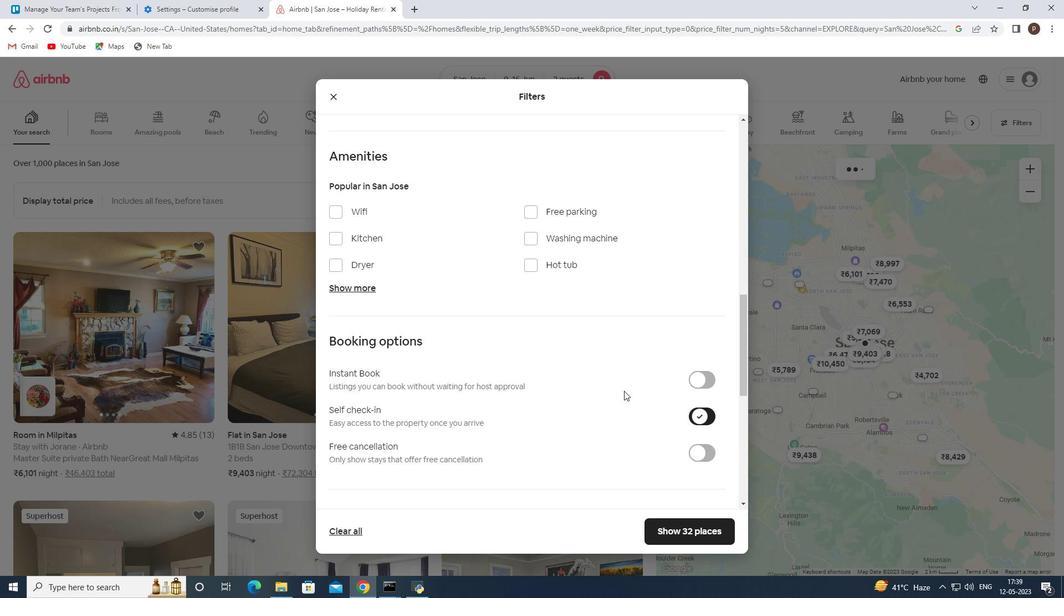 
Action: Mouse scrolled (623, 390) with delta (0, 0)
Screenshot: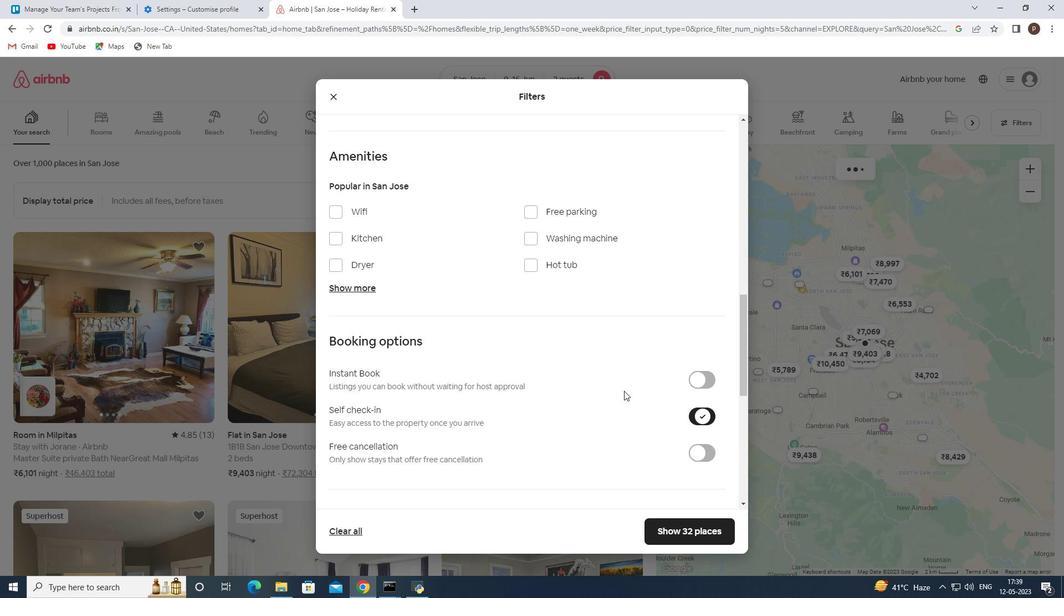 
Action: Mouse scrolled (623, 390) with delta (0, 0)
Screenshot: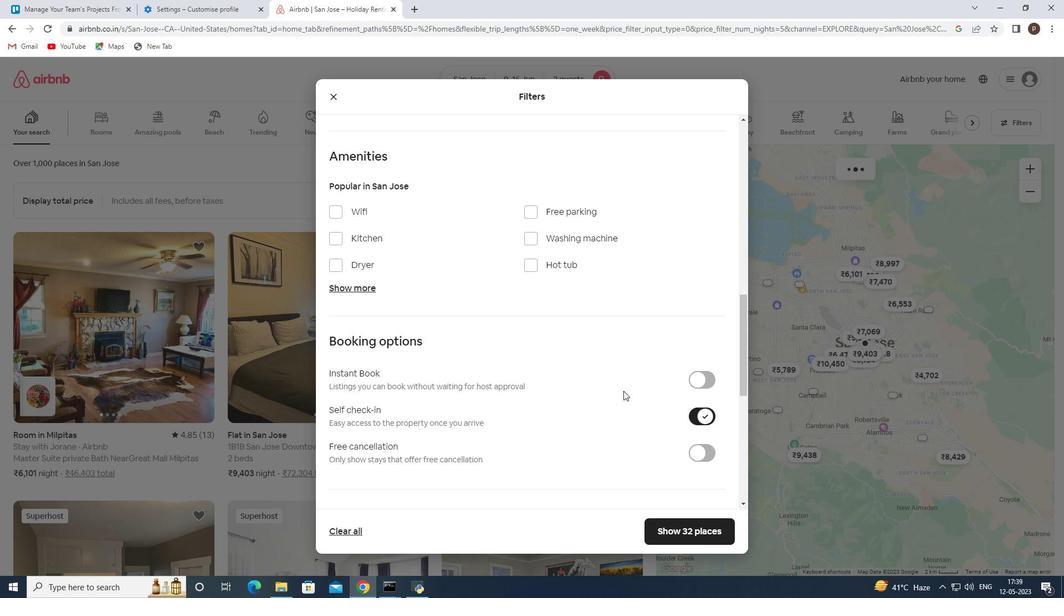 
Action: Mouse moved to (544, 346)
Screenshot: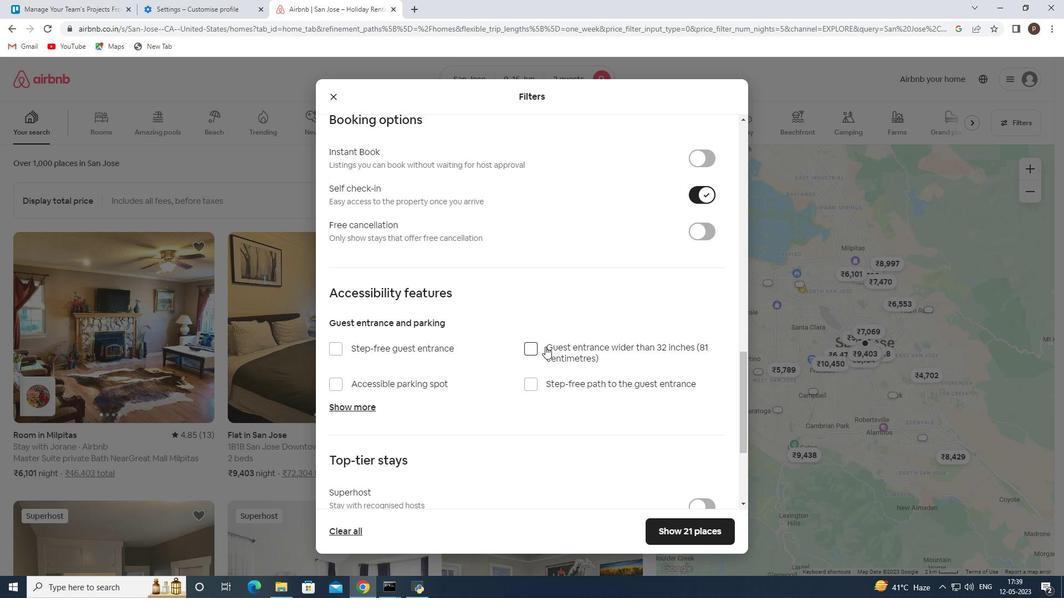 
Action: Mouse scrolled (544, 346) with delta (0, 0)
Screenshot: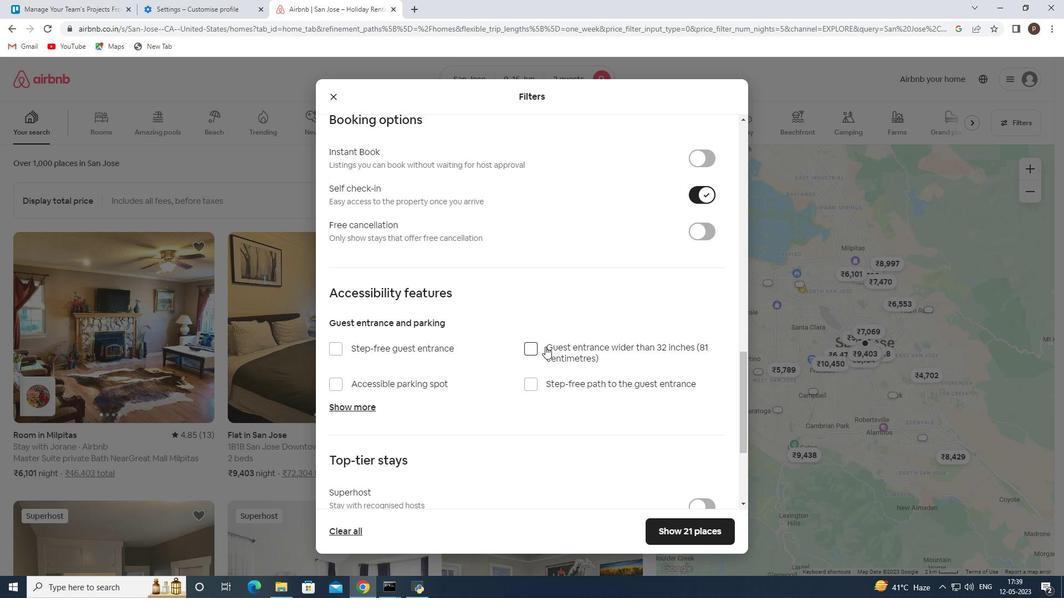 
Action: Mouse scrolled (544, 346) with delta (0, 0)
Screenshot: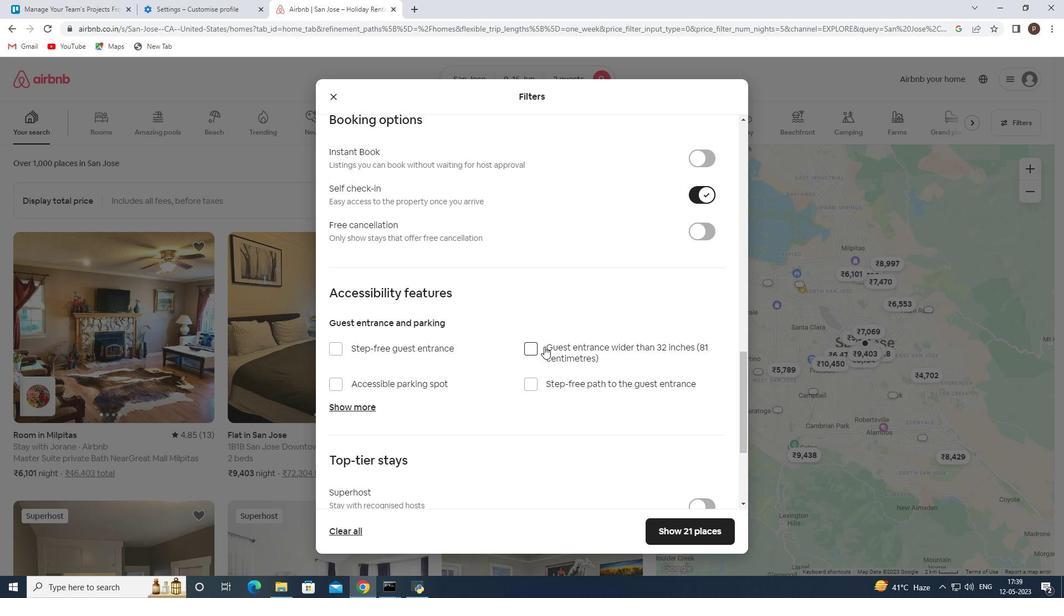 
Action: Mouse moved to (542, 348)
Screenshot: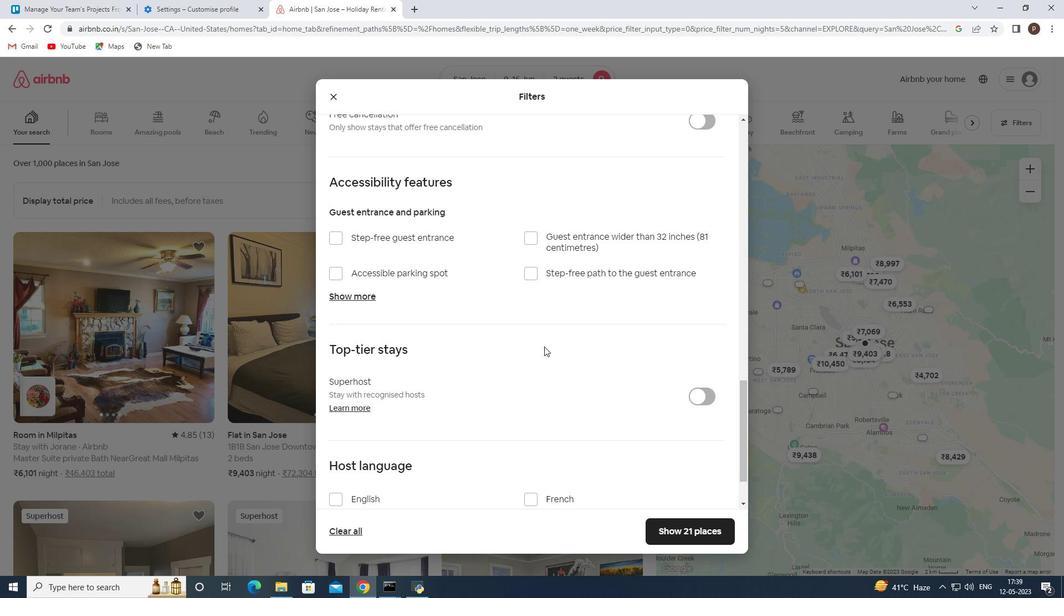 
Action: Mouse scrolled (542, 348) with delta (0, 0)
Screenshot: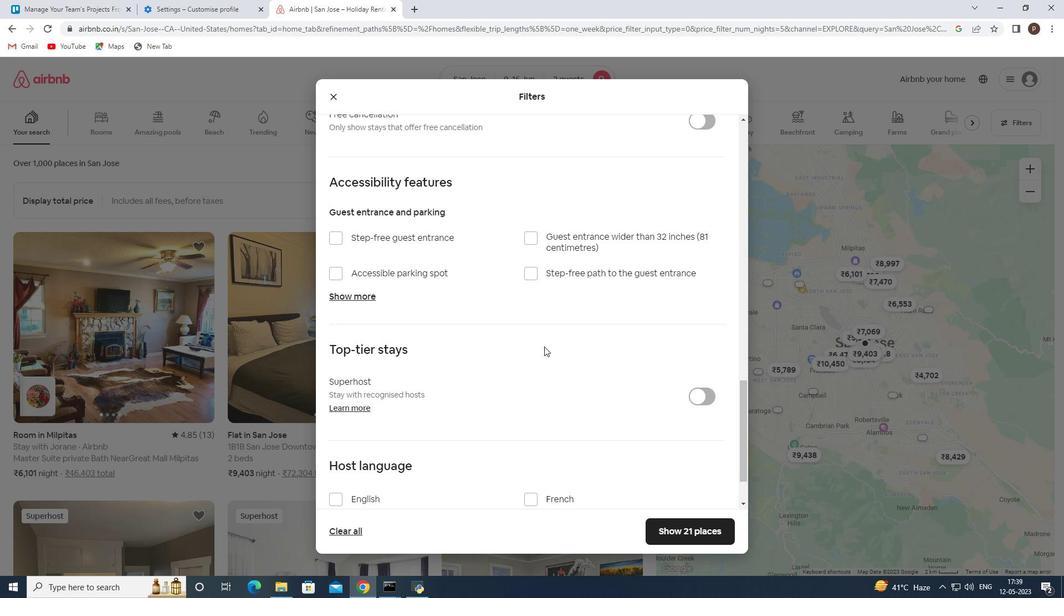 
Action: Mouse moved to (540, 351)
Screenshot: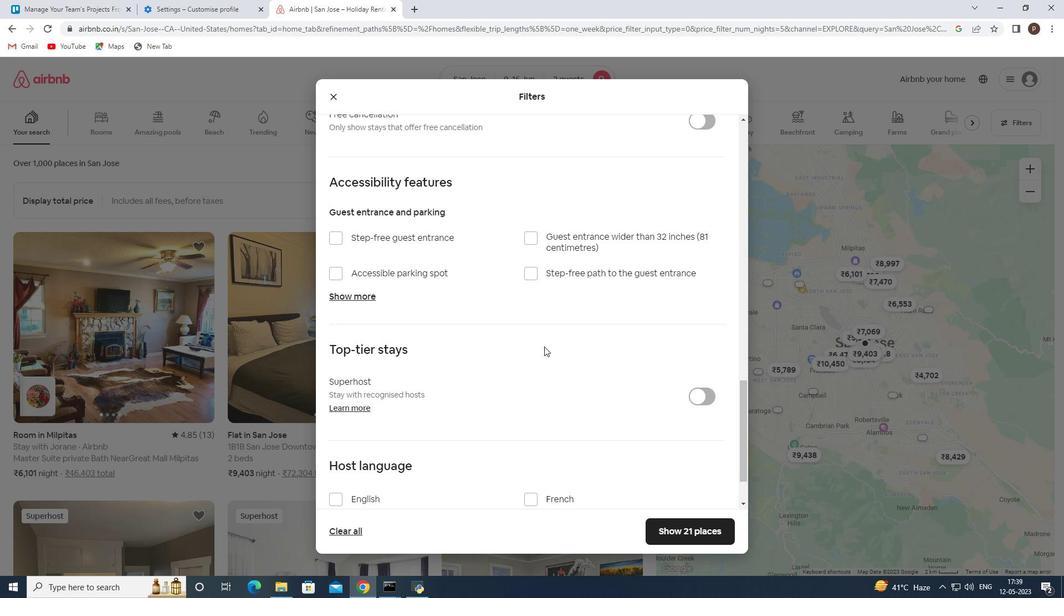
Action: Mouse scrolled (540, 351) with delta (0, 0)
Screenshot: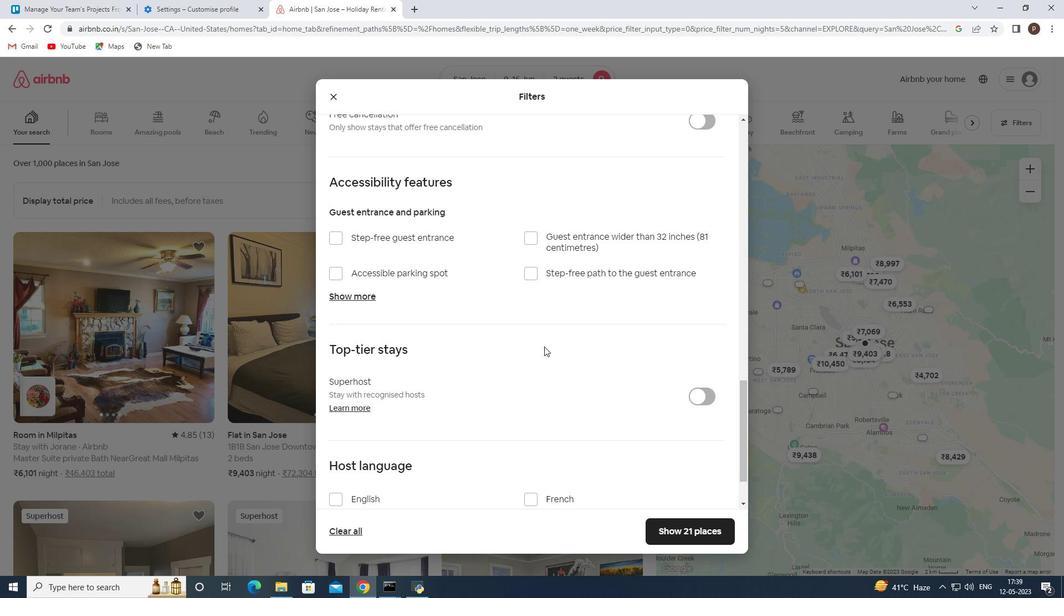 
Action: Mouse moved to (540, 353)
Screenshot: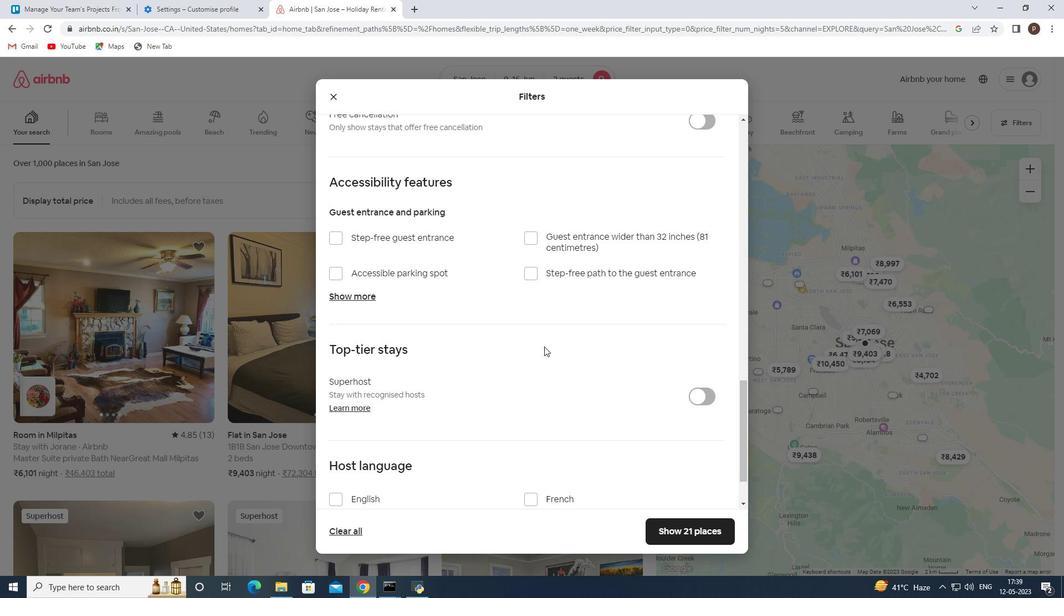 
Action: Mouse scrolled (540, 352) with delta (0, 0)
Screenshot: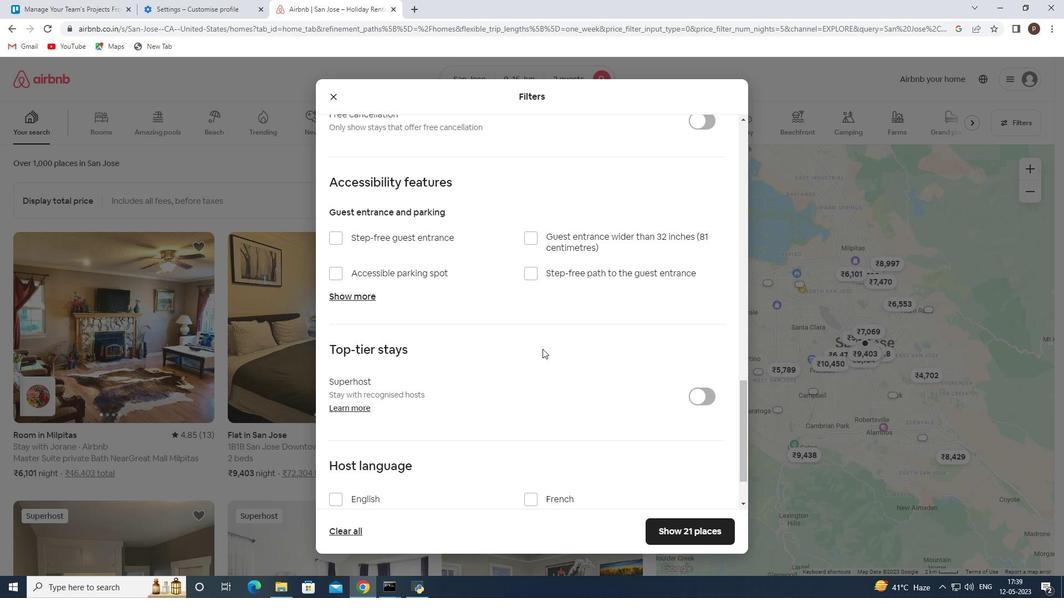 
Action: Mouse scrolled (540, 352) with delta (0, 0)
Screenshot: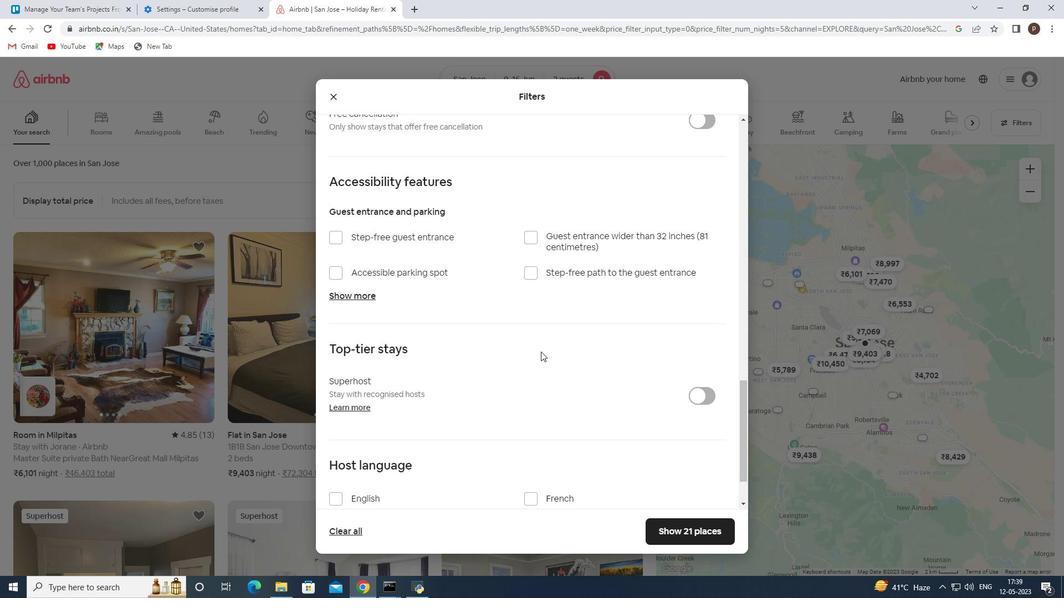 
Action: Mouse moved to (334, 435)
Screenshot: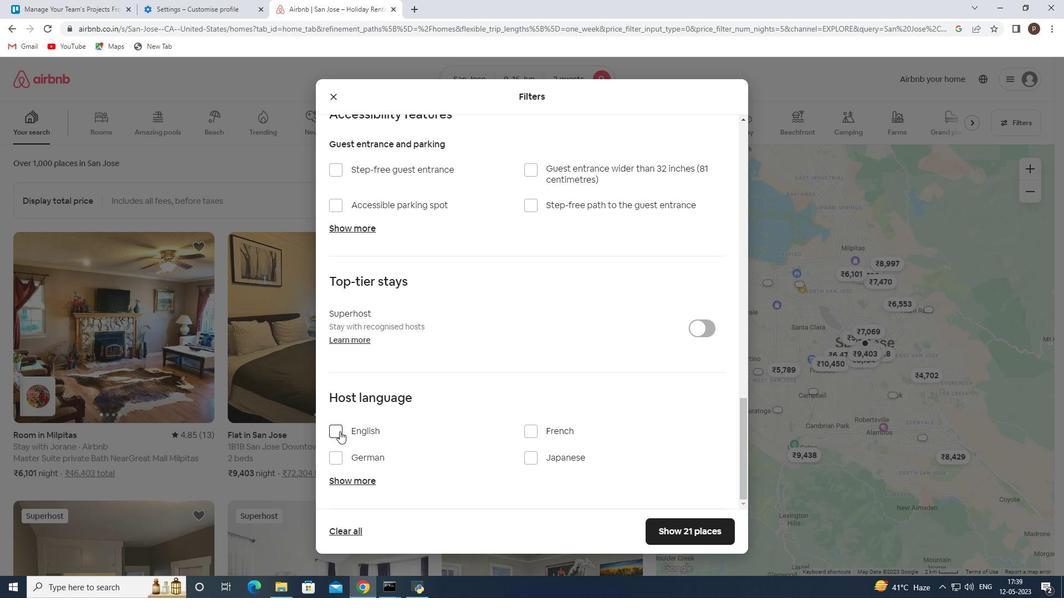 
Action: Mouse pressed left at (334, 435)
Screenshot: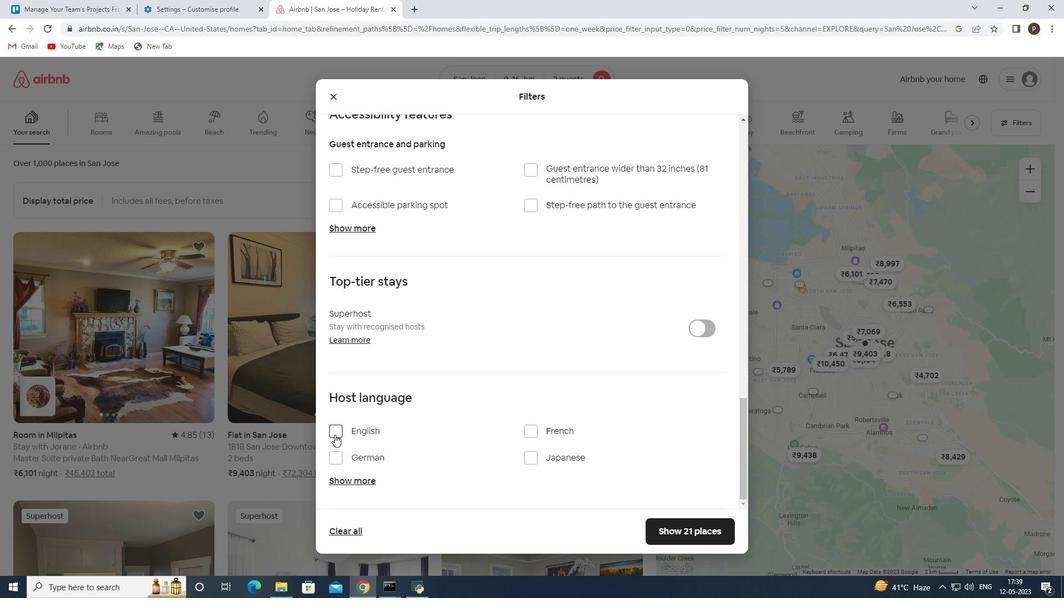 
Action: Mouse moved to (669, 528)
Screenshot: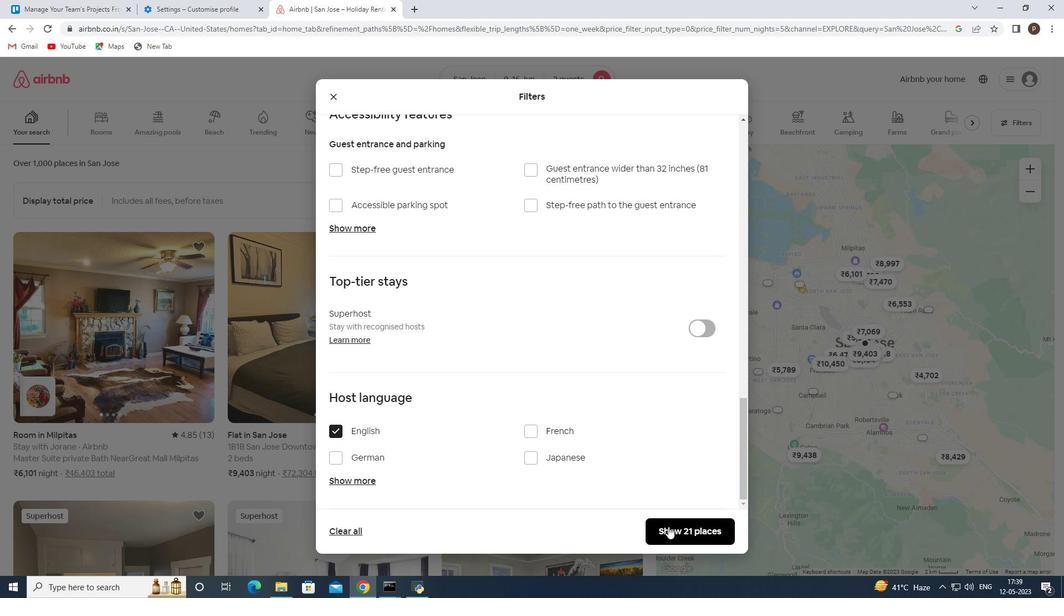 
Action: Mouse pressed left at (669, 528)
Screenshot: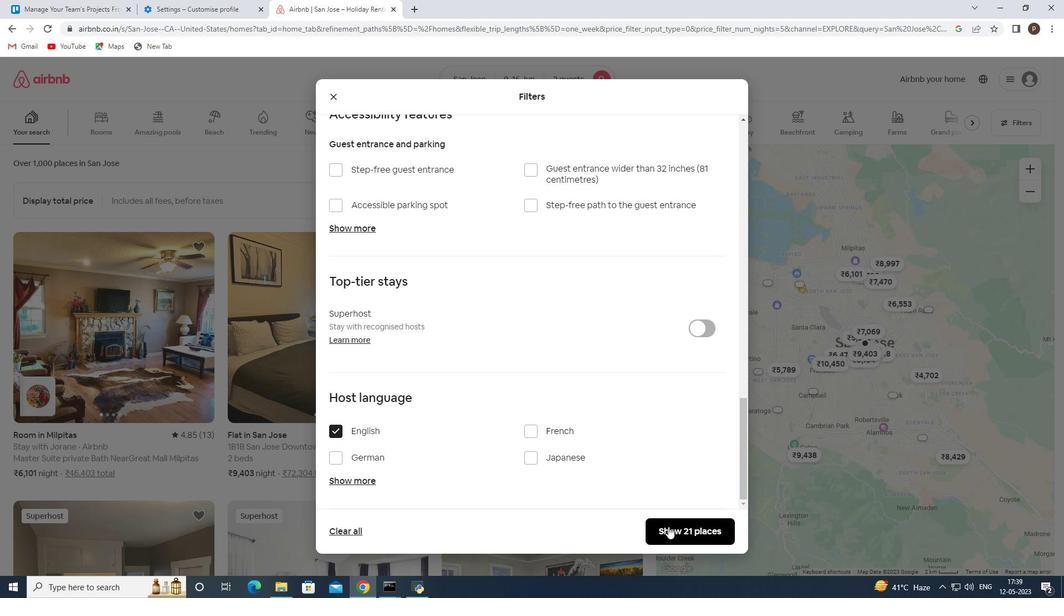 
